 Task: Look for space in Lausanne, Switzerland from 3rd August, 2023 to 17th August, 2023 for 3 adults, 1 child in price range Rs.3000 to Rs.15000. Place can be entire place with 3 bedrooms having 4 beds and 2 bathrooms. Property type can be house, flat, guest house. Amenities needed are: wifi. Booking option can be shelf check-in. Required host language is English.
Action: Mouse moved to (378, 76)
Screenshot: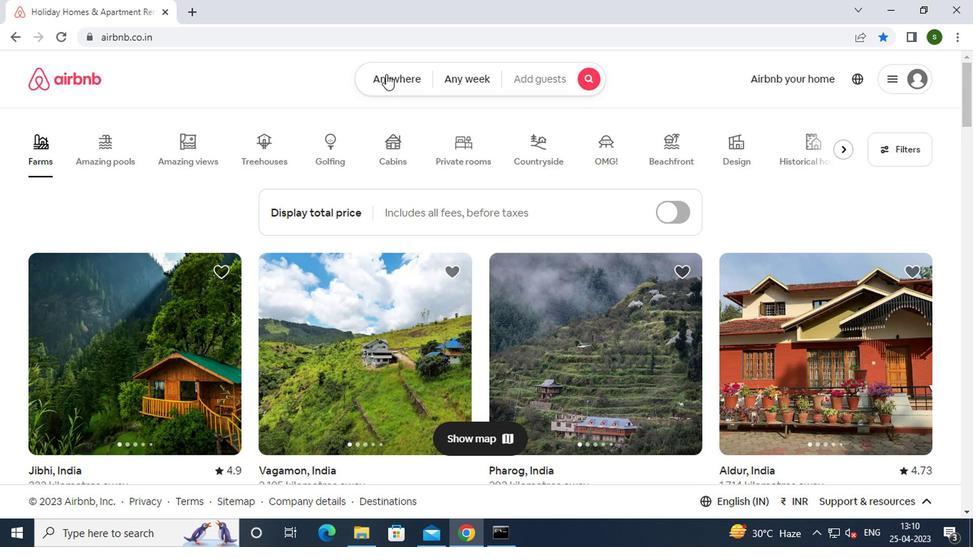 
Action: Mouse pressed left at (378, 76)
Screenshot: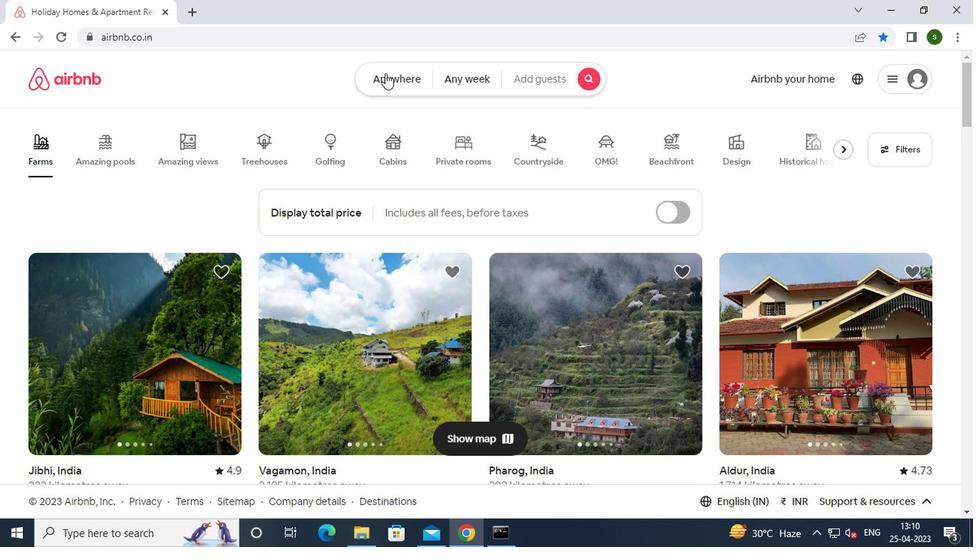 
Action: Mouse moved to (263, 135)
Screenshot: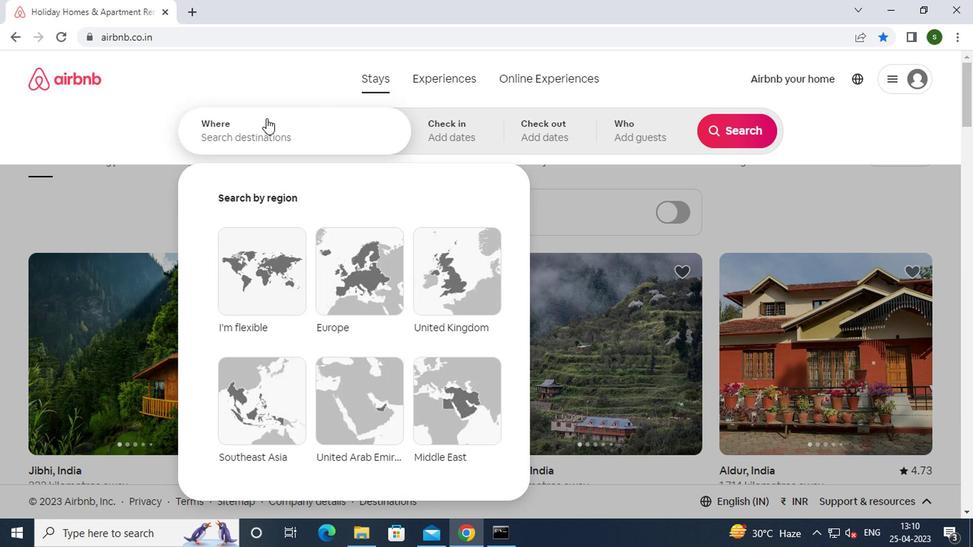 
Action: Mouse pressed left at (263, 135)
Screenshot: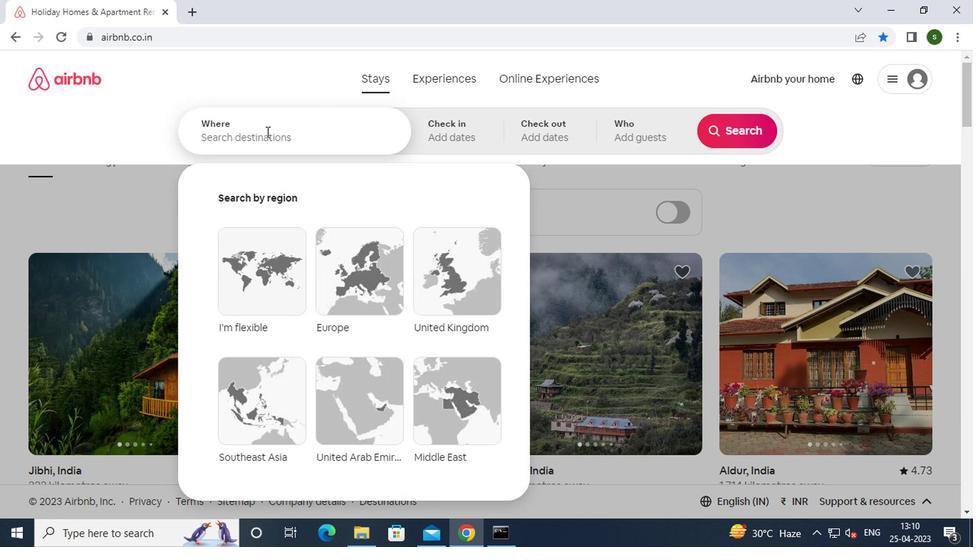 
Action: Key pressed <Key.caps_lock>l<Key.caps_lock>ausanne
Screenshot: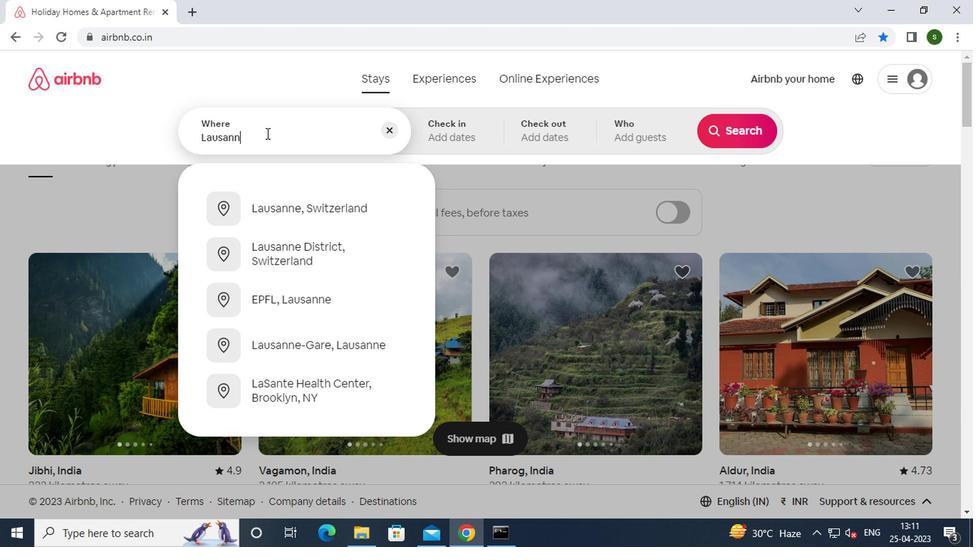 
Action: Mouse moved to (305, 202)
Screenshot: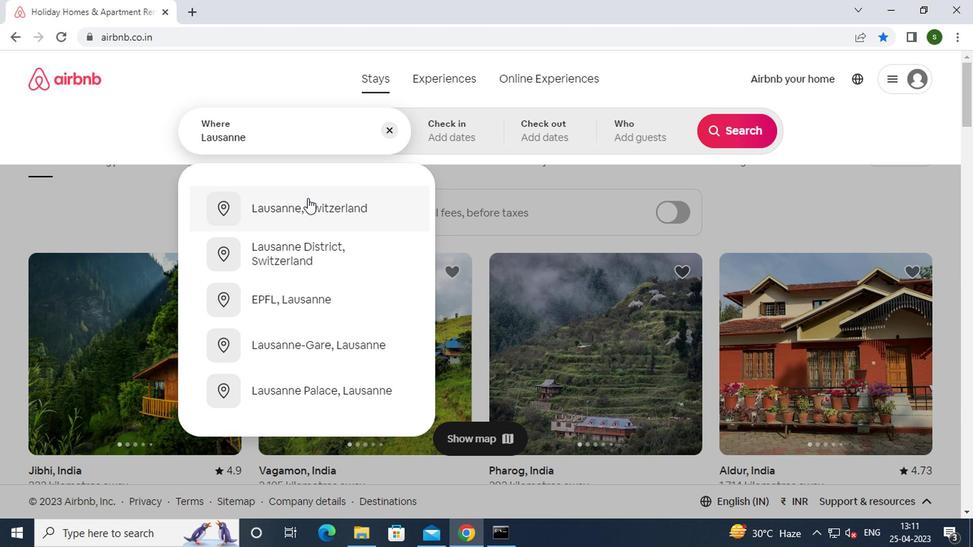
Action: Mouse pressed left at (305, 202)
Screenshot: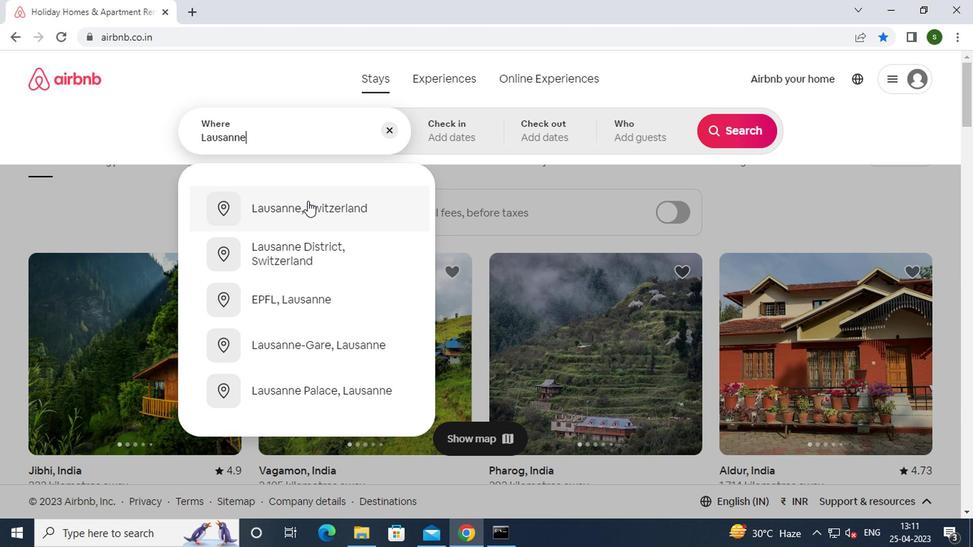 
Action: Mouse moved to (732, 249)
Screenshot: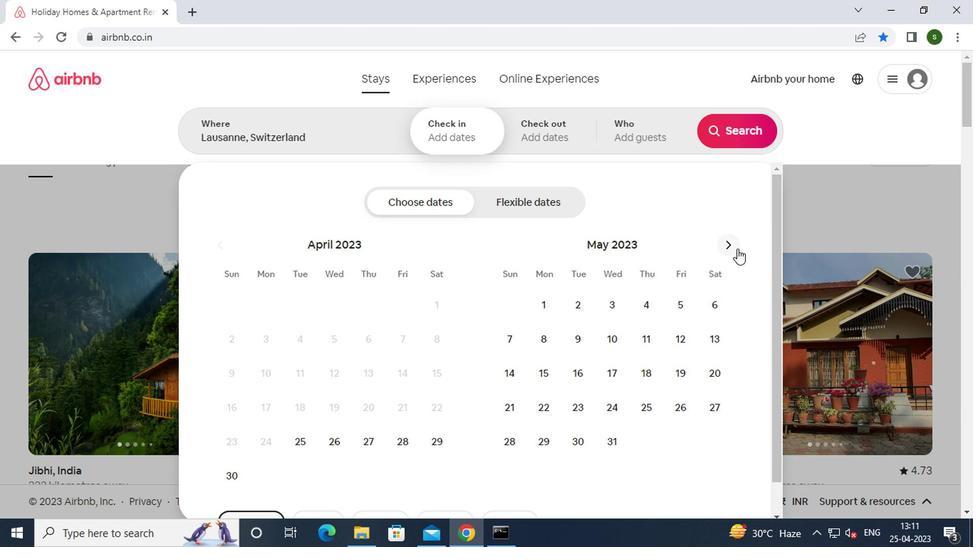 
Action: Mouse pressed left at (732, 249)
Screenshot: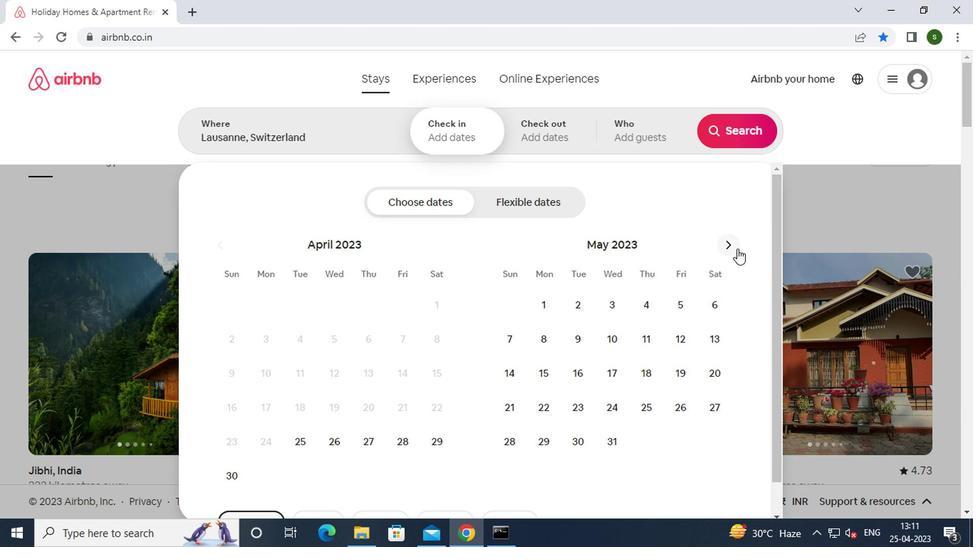
Action: Mouse pressed left at (732, 249)
Screenshot: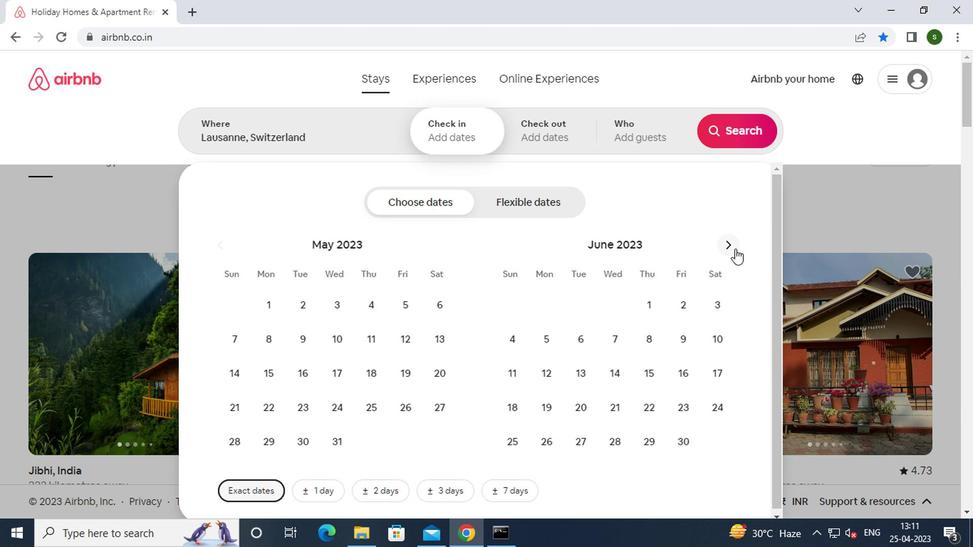 
Action: Mouse moved to (732, 249)
Screenshot: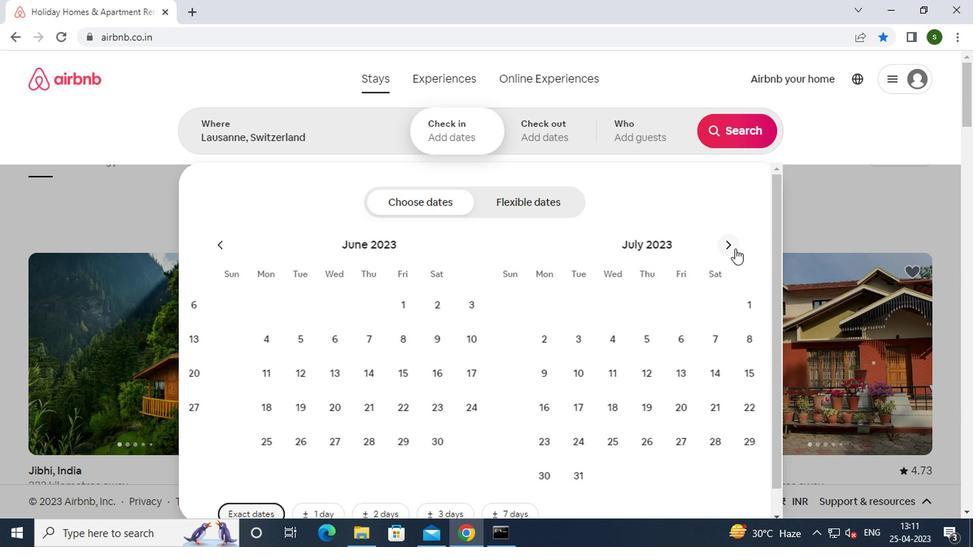 
Action: Mouse pressed left at (732, 249)
Screenshot: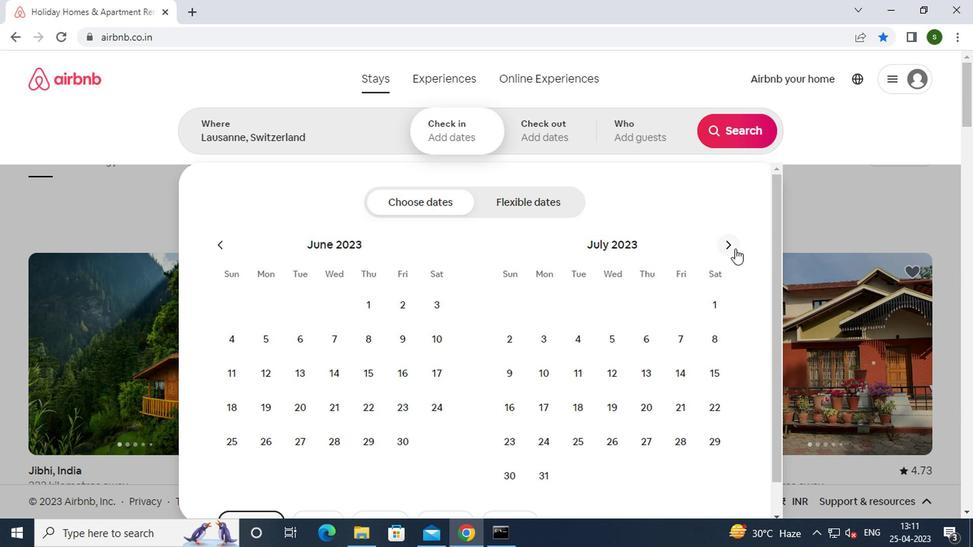 
Action: Mouse moved to (642, 300)
Screenshot: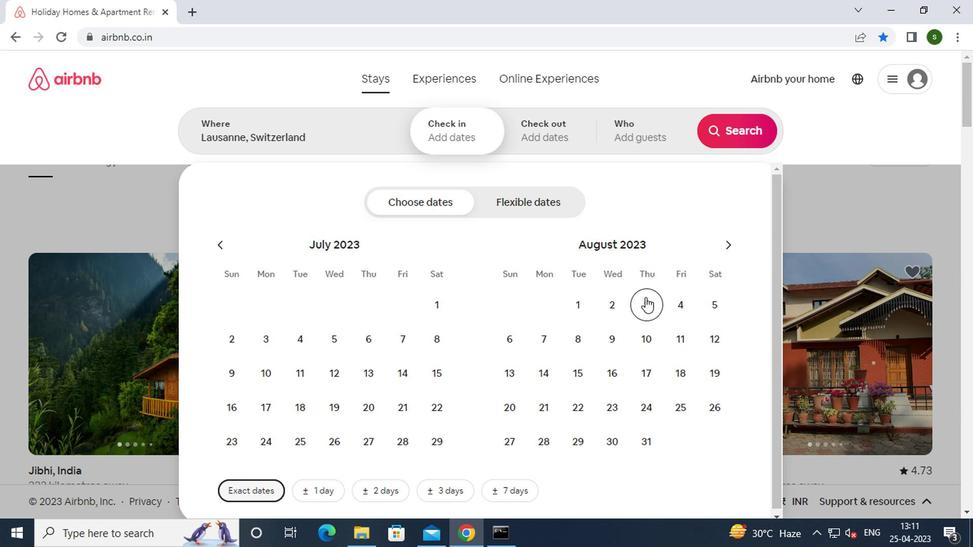 
Action: Mouse pressed left at (642, 300)
Screenshot: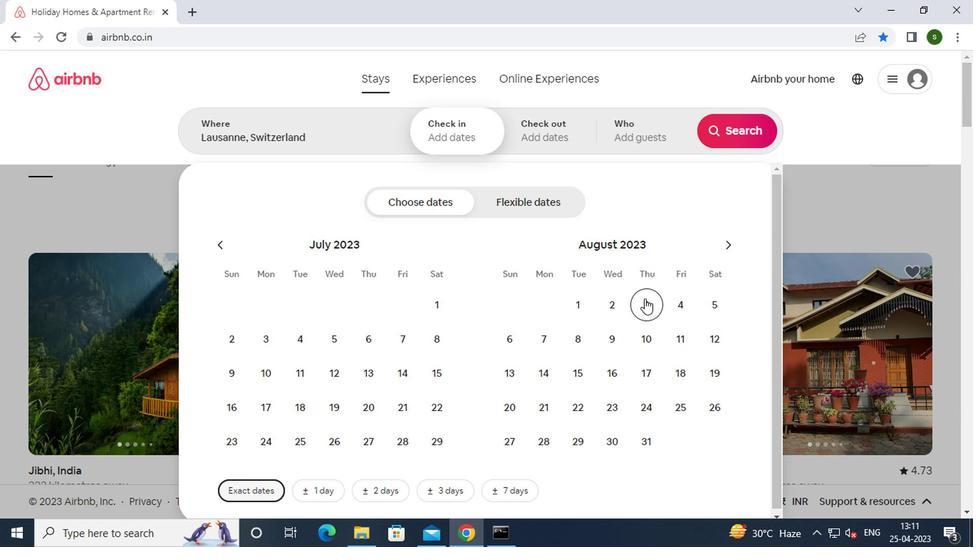 
Action: Mouse moved to (644, 361)
Screenshot: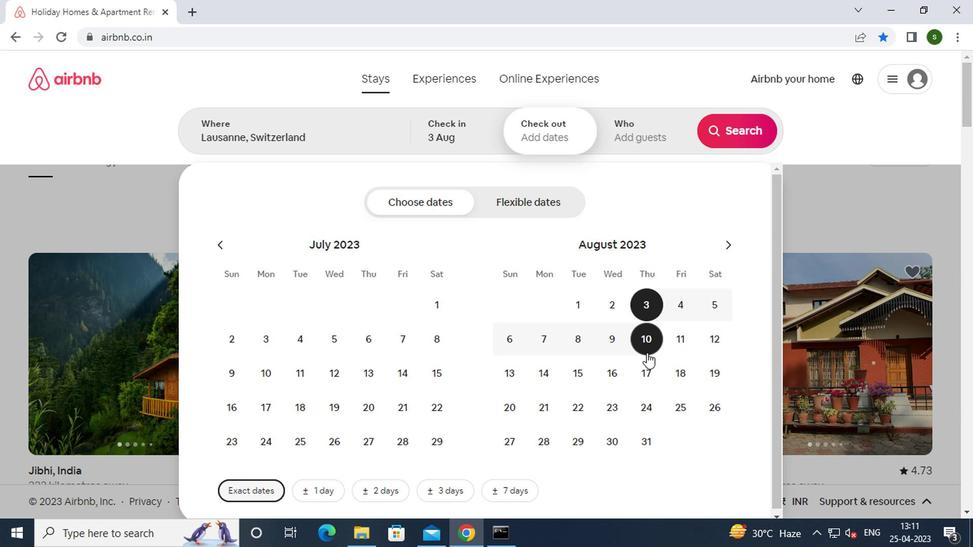 
Action: Mouse pressed left at (644, 361)
Screenshot: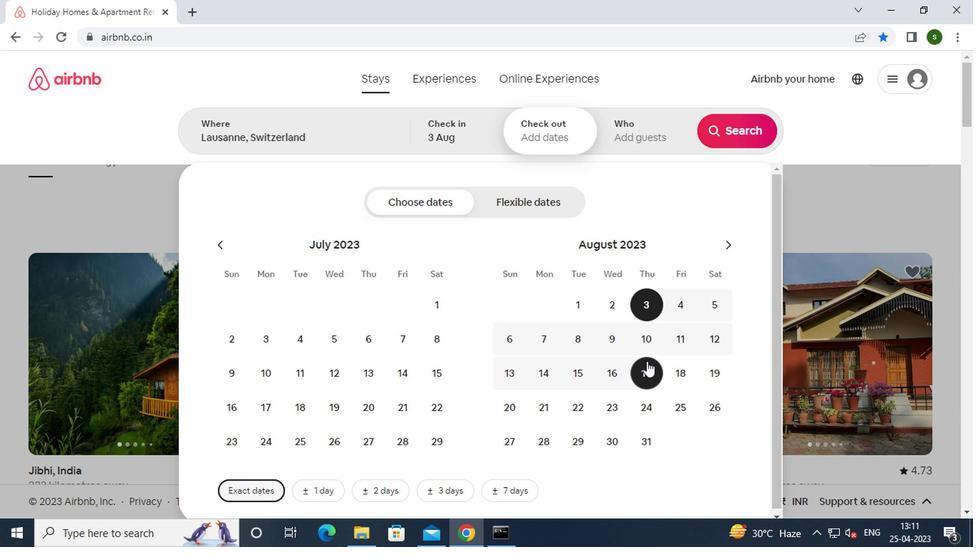 
Action: Mouse moved to (625, 141)
Screenshot: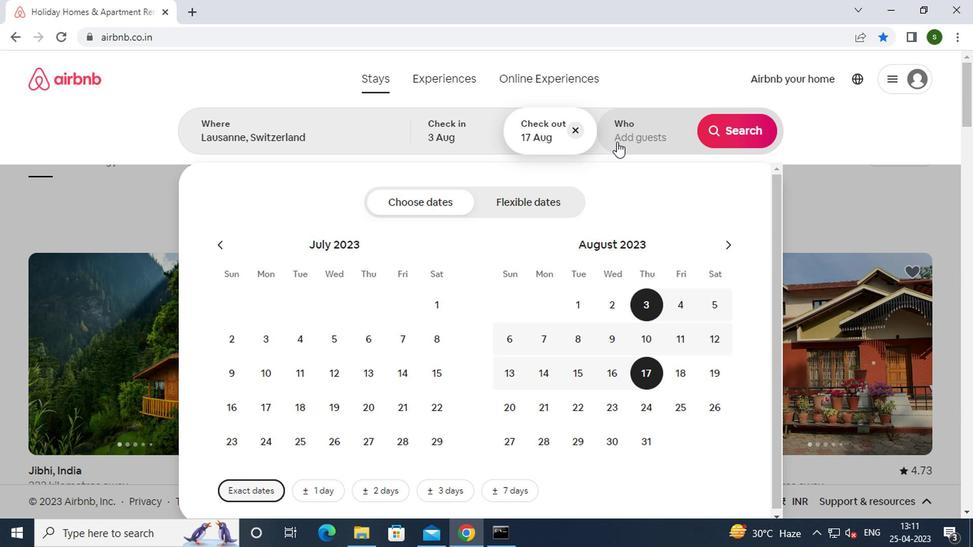 
Action: Mouse pressed left at (625, 141)
Screenshot: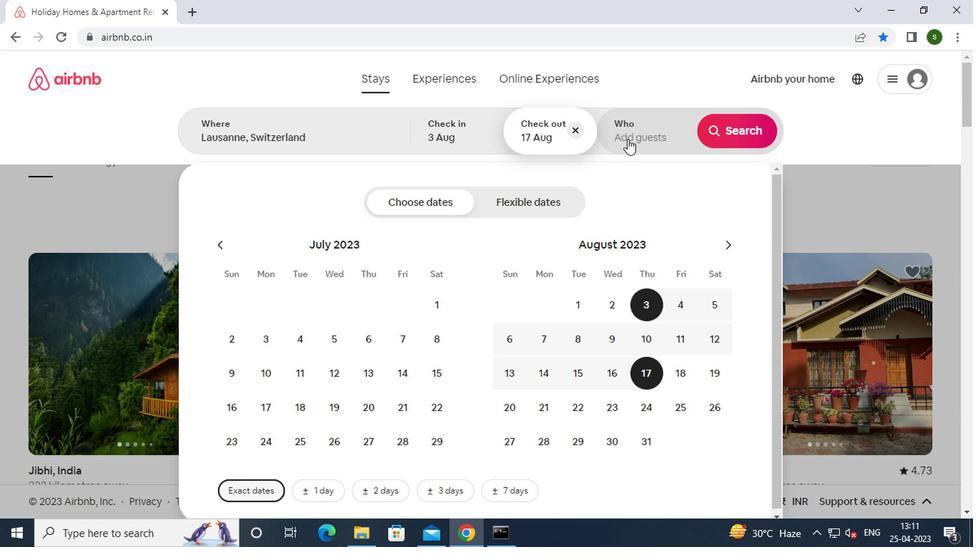 
Action: Mouse moved to (736, 215)
Screenshot: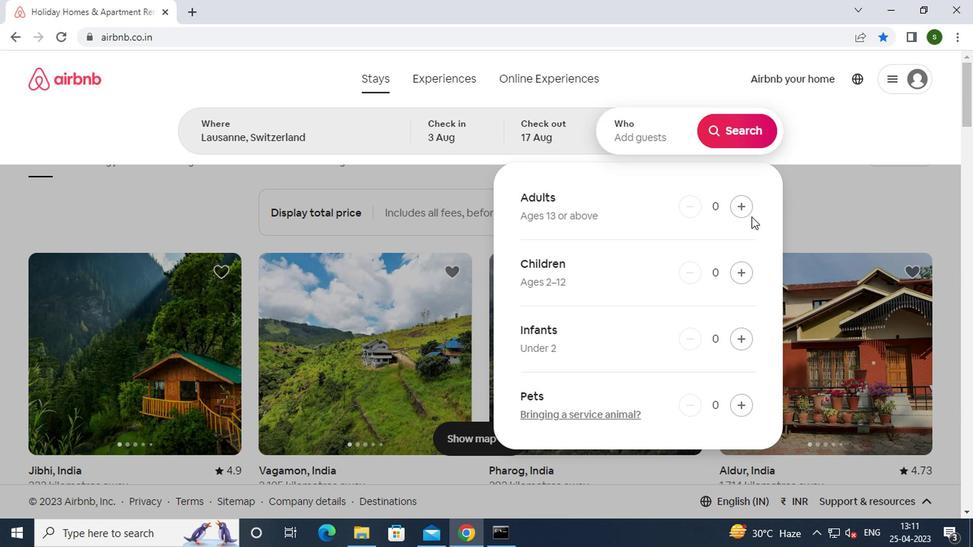 
Action: Mouse pressed left at (736, 215)
Screenshot: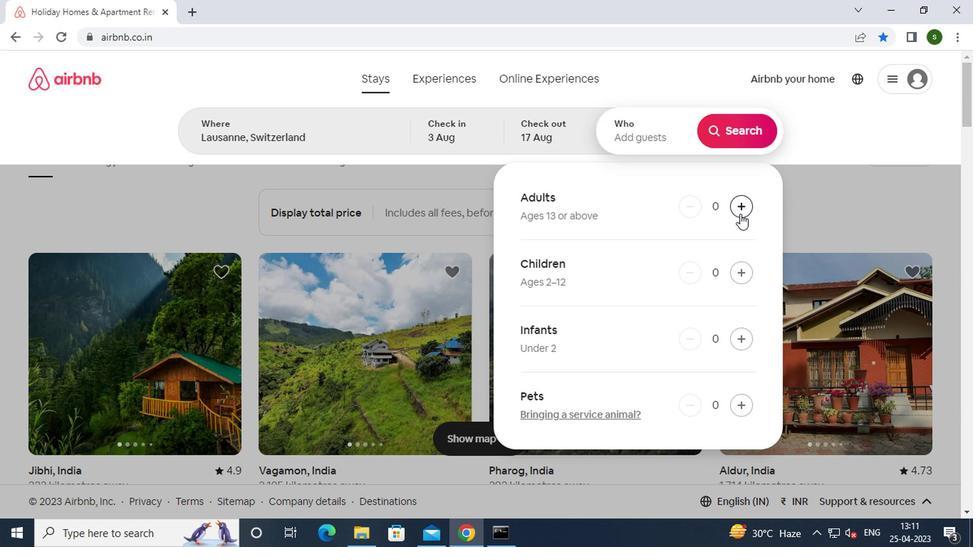 
Action: Mouse pressed left at (736, 215)
Screenshot: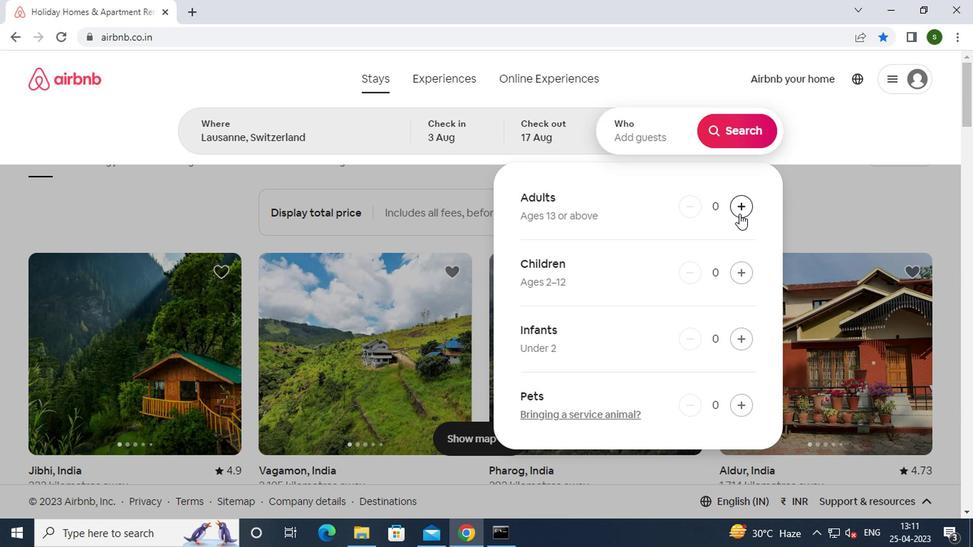 
Action: Mouse pressed left at (736, 215)
Screenshot: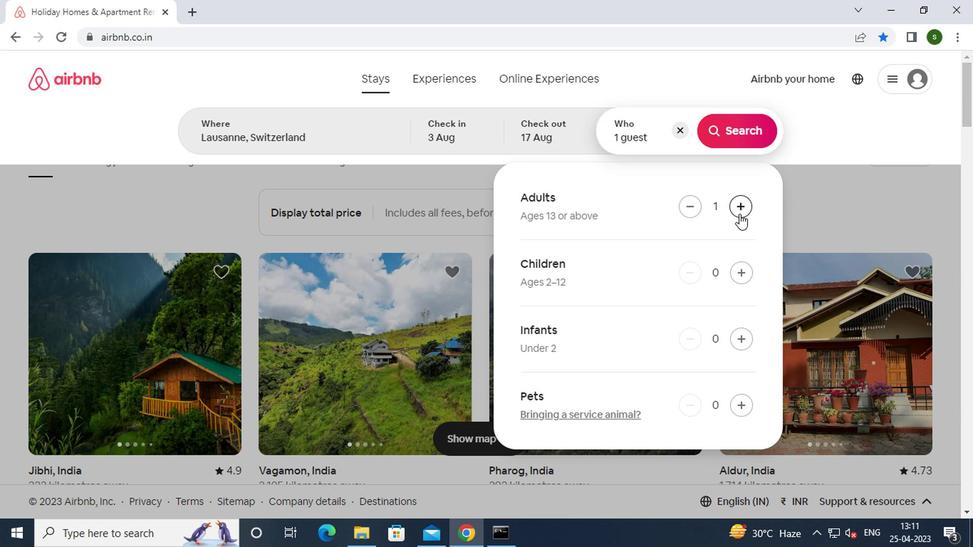 
Action: Mouse moved to (736, 269)
Screenshot: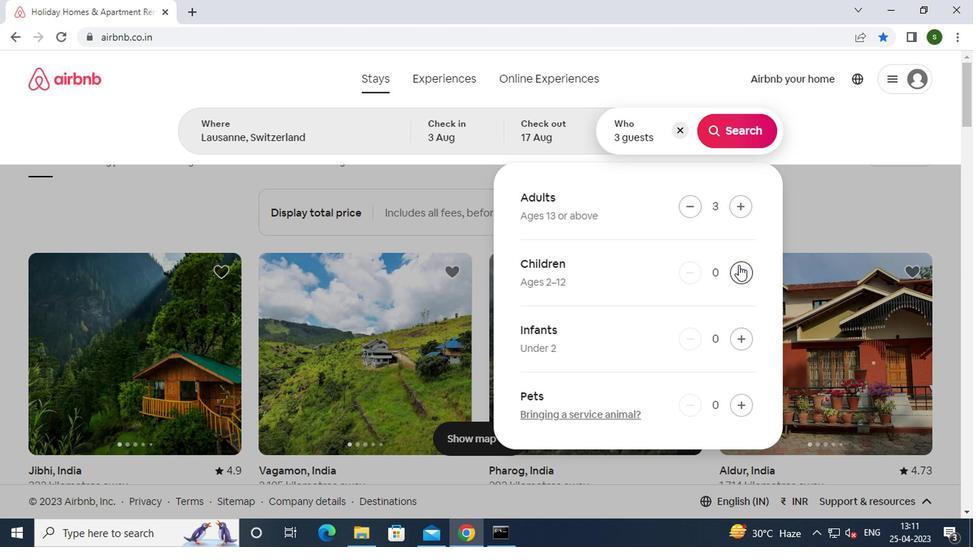 
Action: Mouse pressed left at (736, 269)
Screenshot: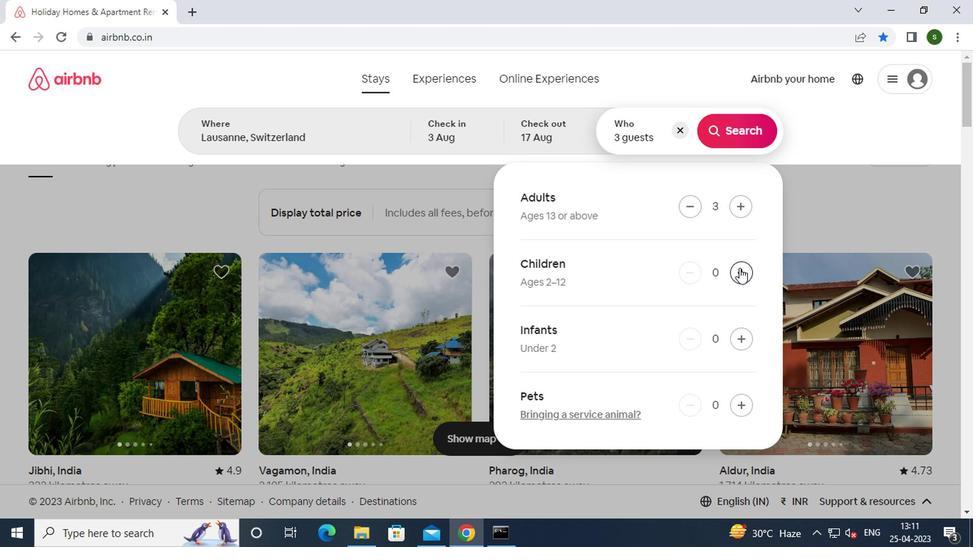 
Action: Mouse moved to (734, 136)
Screenshot: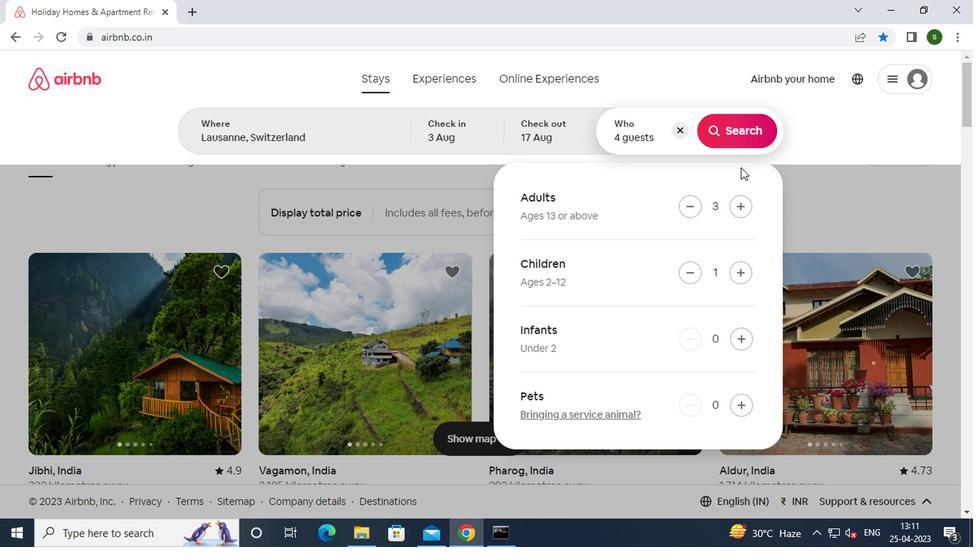 
Action: Mouse pressed left at (734, 136)
Screenshot: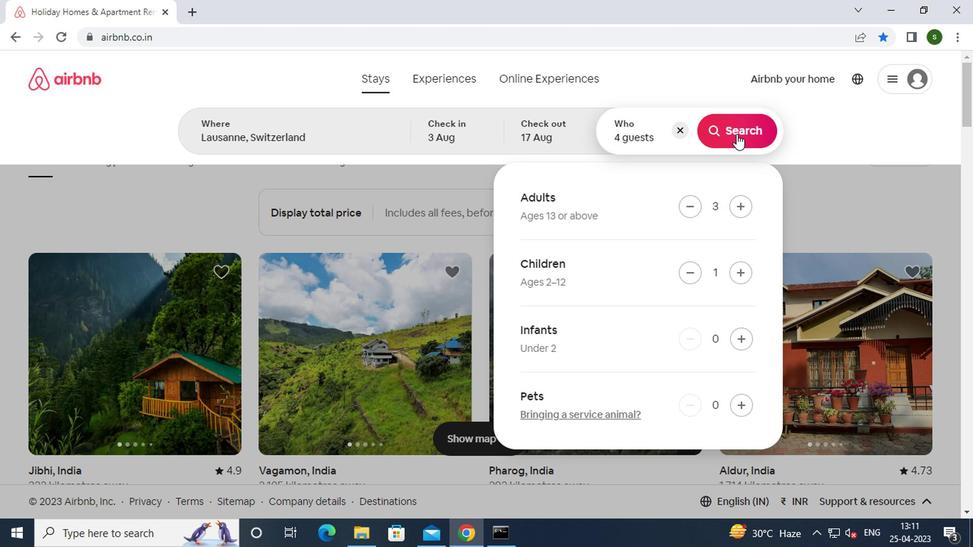 
Action: Mouse moved to (916, 138)
Screenshot: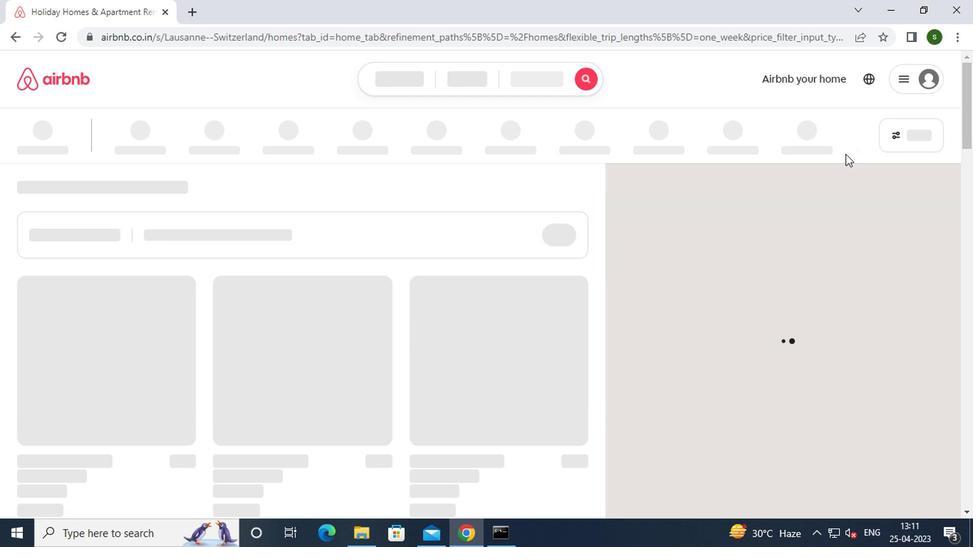 
Action: Mouse pressed left at (916, 138)
Screenshot: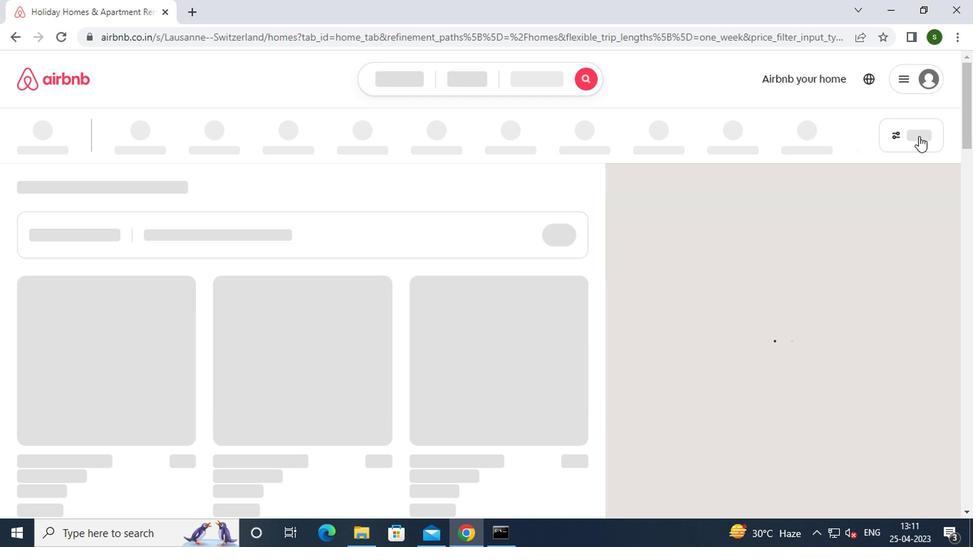 
Action: Mouse moved to (417, 313)
Screenshot: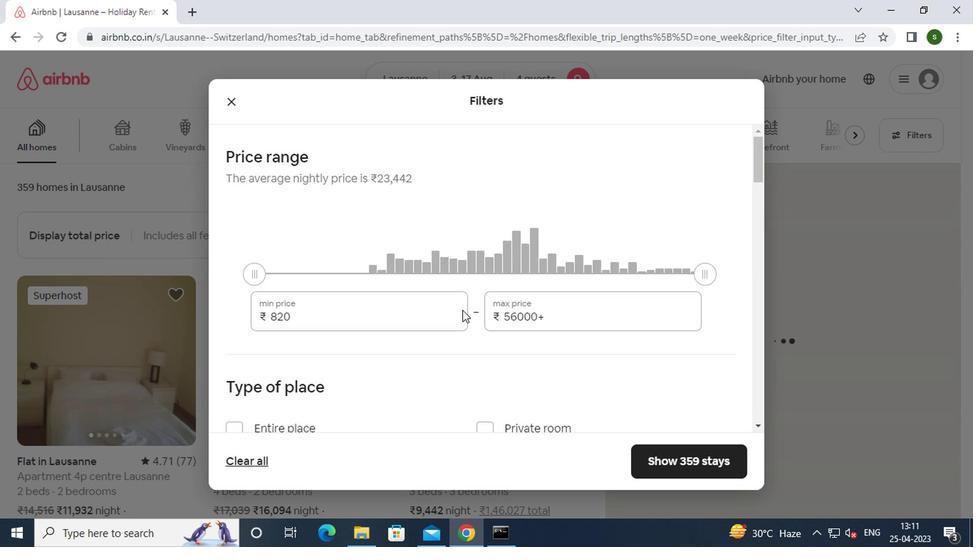 
Action: Mouse pressed left at (417, 313)
Screenshot: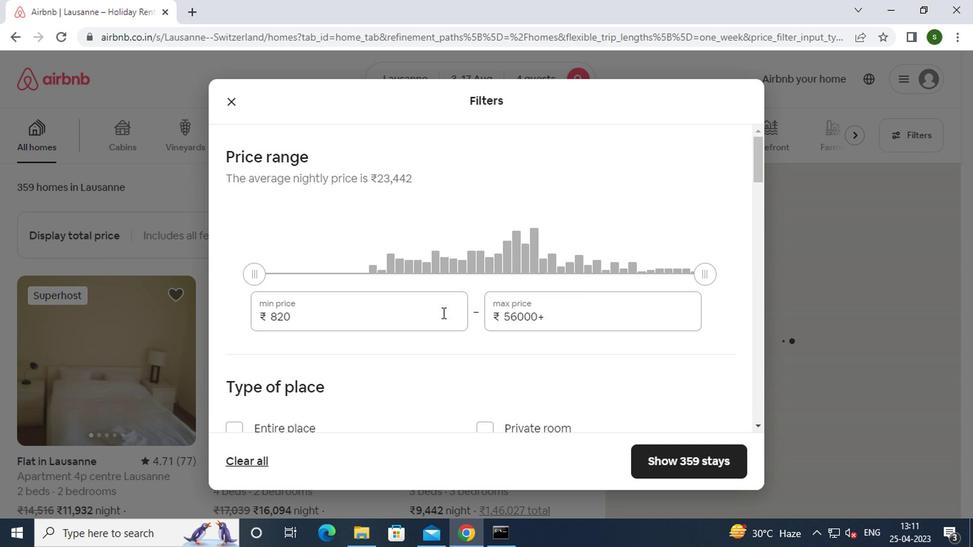 
Action: Key pressed <Key.backspace><Key.backspace><Key.backspace><Key.backspace><Key.backspace>3000
Screenshot: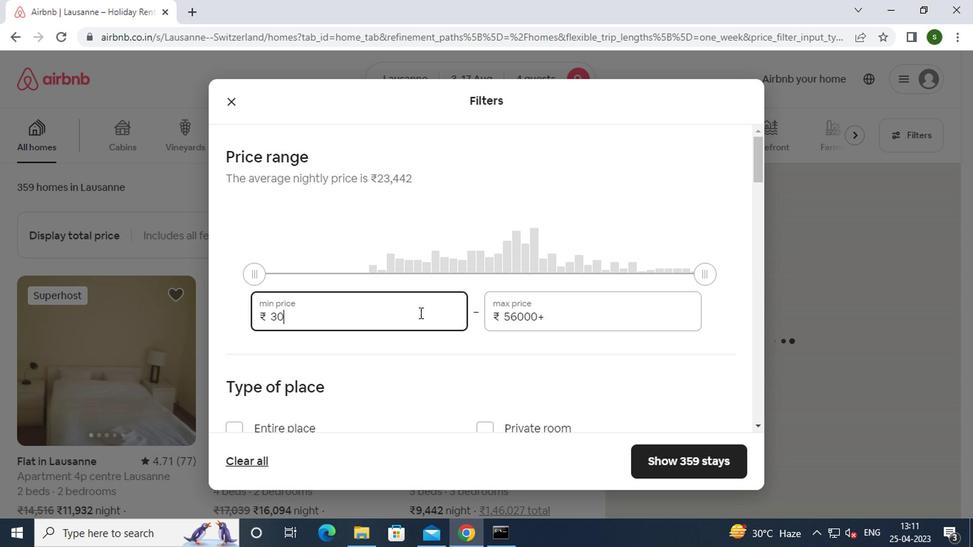 
Action: Mouse moved to (564, 314)
Screenshot: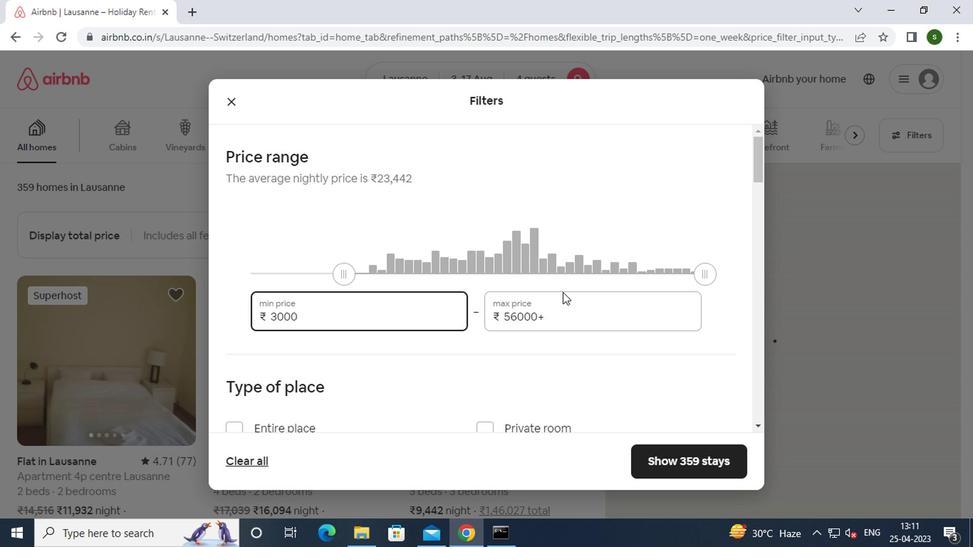 
Action: Mouse pressed left at (564, 314)
Screenshot: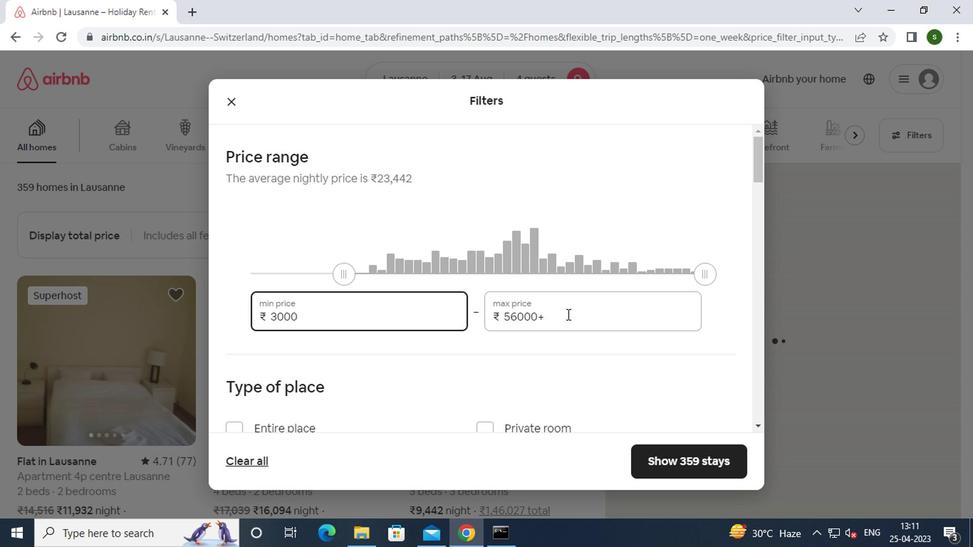 
Action: Key pressed <Key.backspace><Key.backspace><Key.backspace><Key.backspace><Key.backspace><Key.backspace><Key.backspace><Key.backspace><Key.backspace><Key.backspace><Key.backspace><Key.backspace><Key.backspace>15000
Screenshot: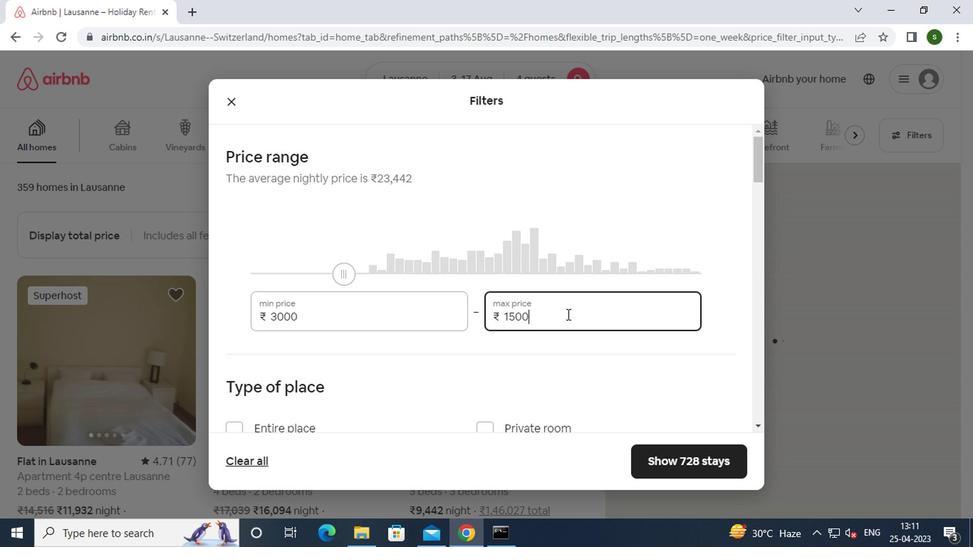 
Action: Mouse moved to (478, 299)
Screenshot: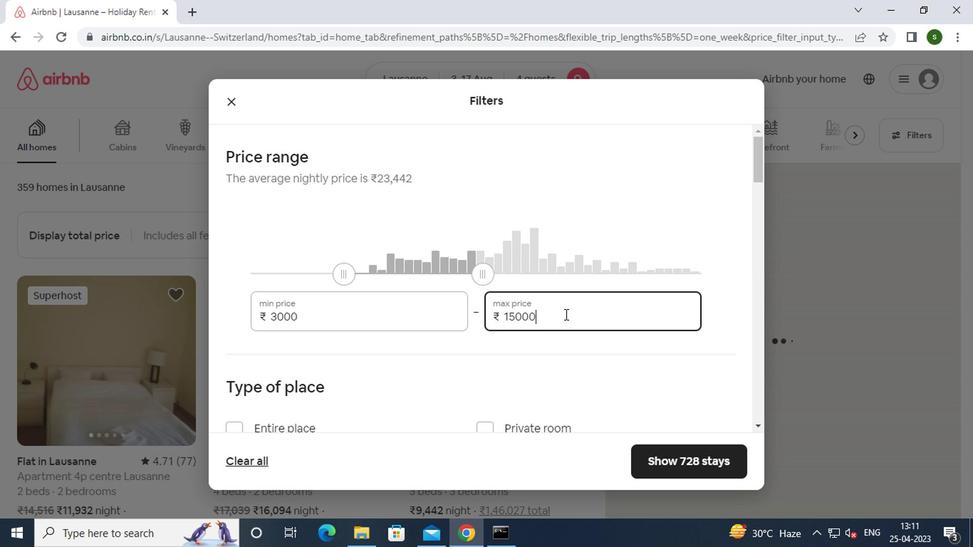 
Action: Mouse scrolled (478, 298) with delta (0, 0)
Screenshot: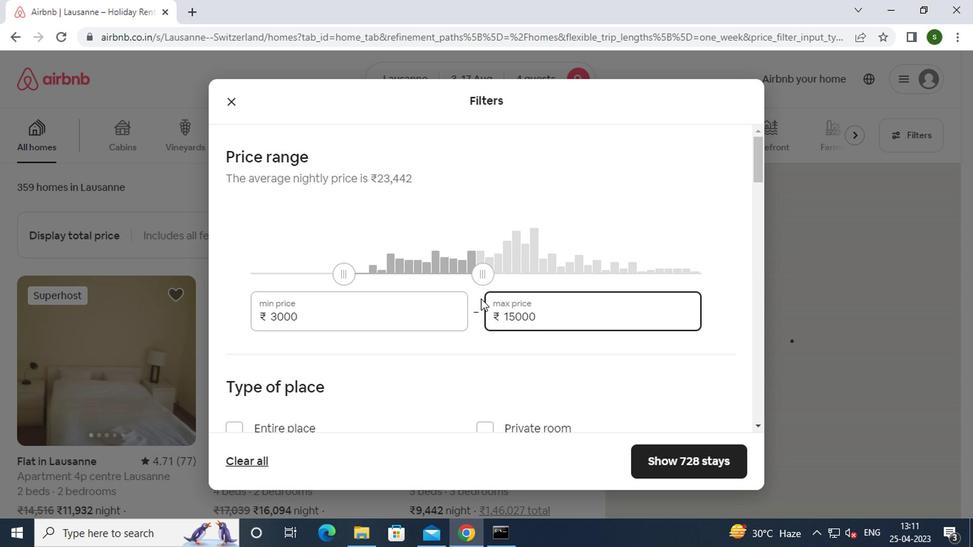 
Action: Mouse scrolled (478, 298) with delta (0, 0)
Screenshot: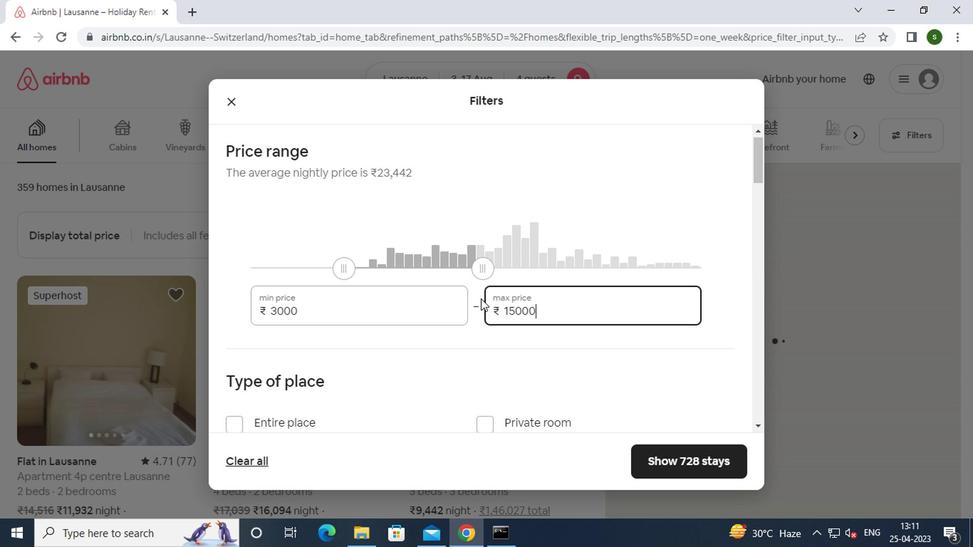 
Action: Mouse moved to (296, 289)
Screenshot: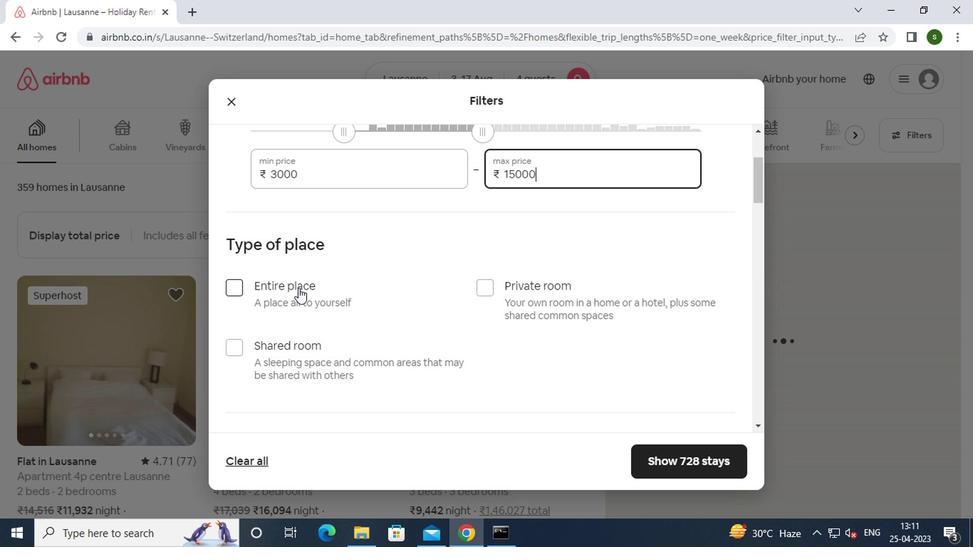 
Action: Mouse pressed left at (296, 289)
Screenshot: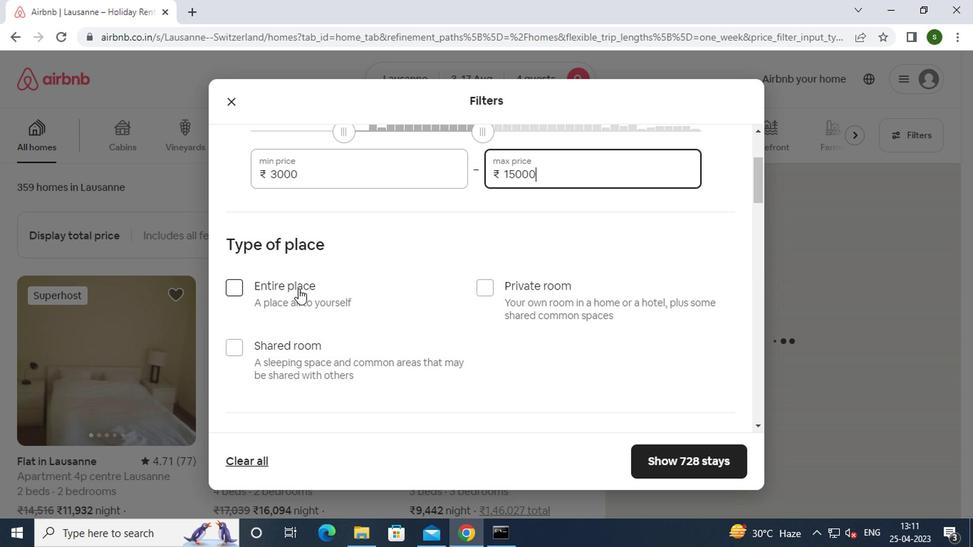 
Action: Mouse moved to (384, 275)
Screenshot: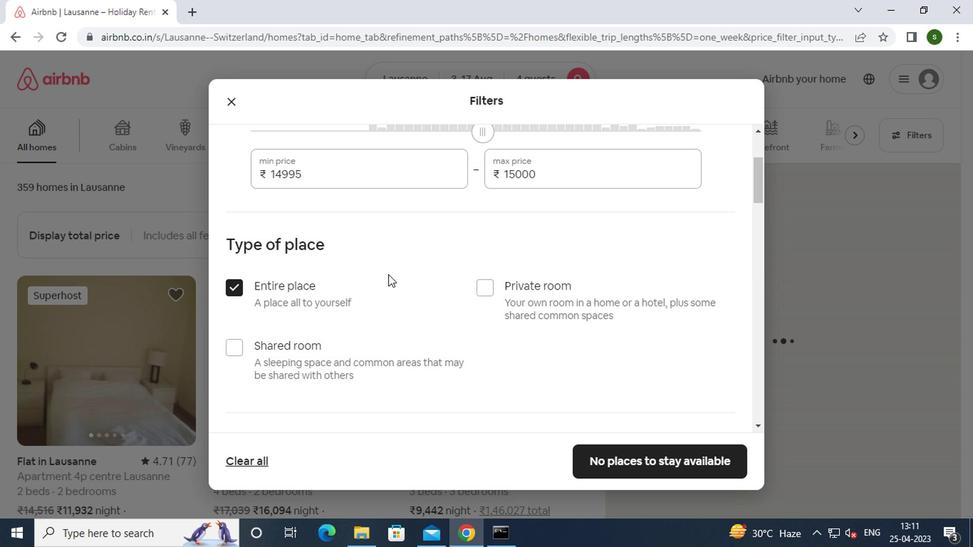 
Action: Mouse scrolled (384, 275) with delta (0, 0)
Screenshot: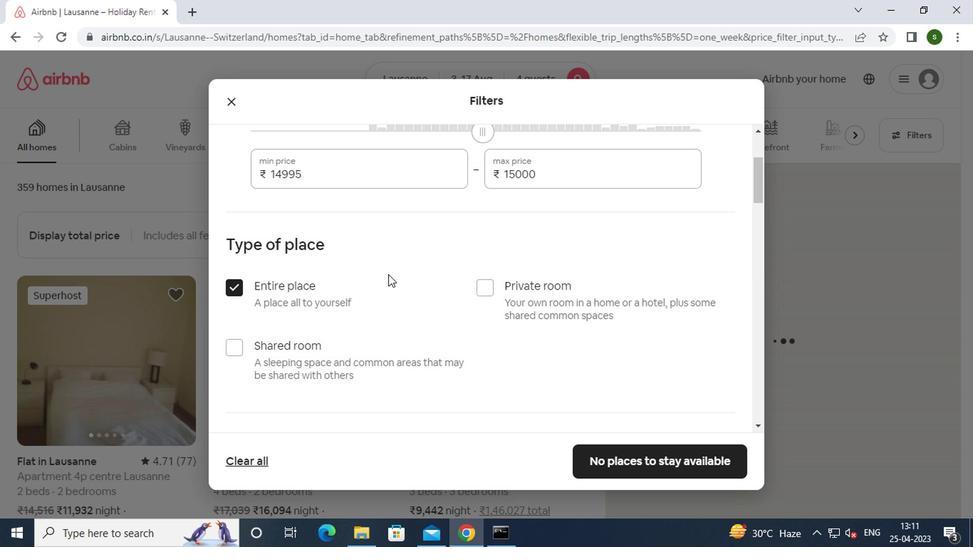 
Action: Mouse scrolled (384, 275) with delta (0, 0)
Screenshot: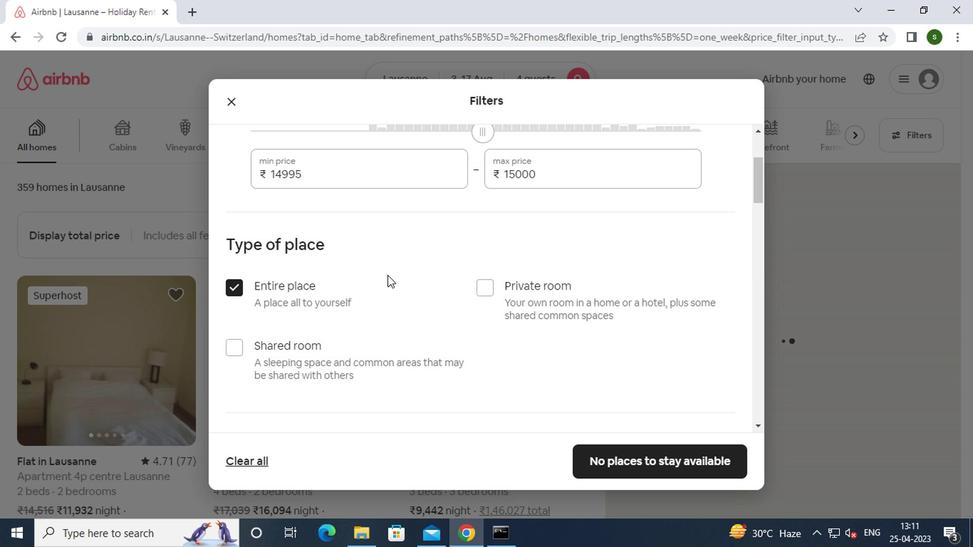 
Action: Mouse scrolled (384, 275) with delta (0, 0)
Screenshot: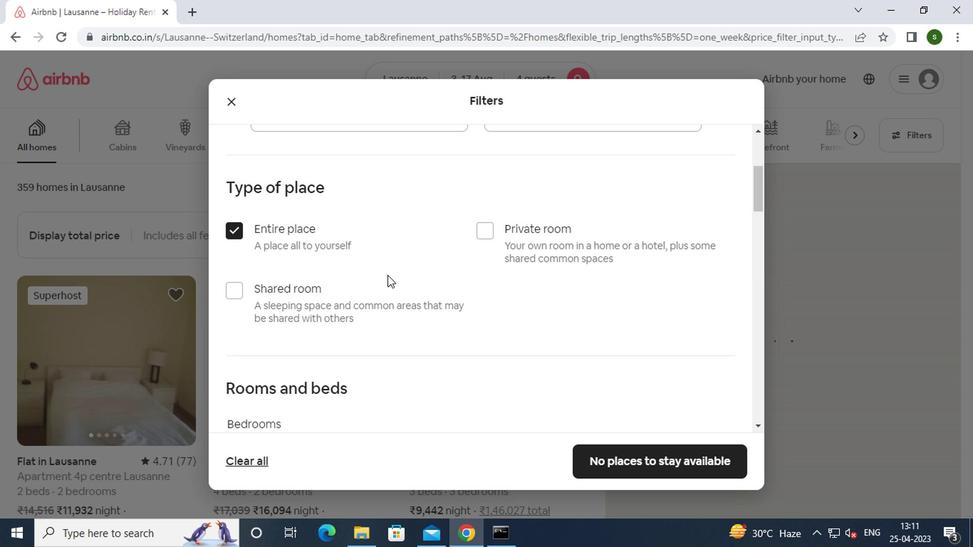 
Action: Mouse moved to (421, 313)
Screenshot: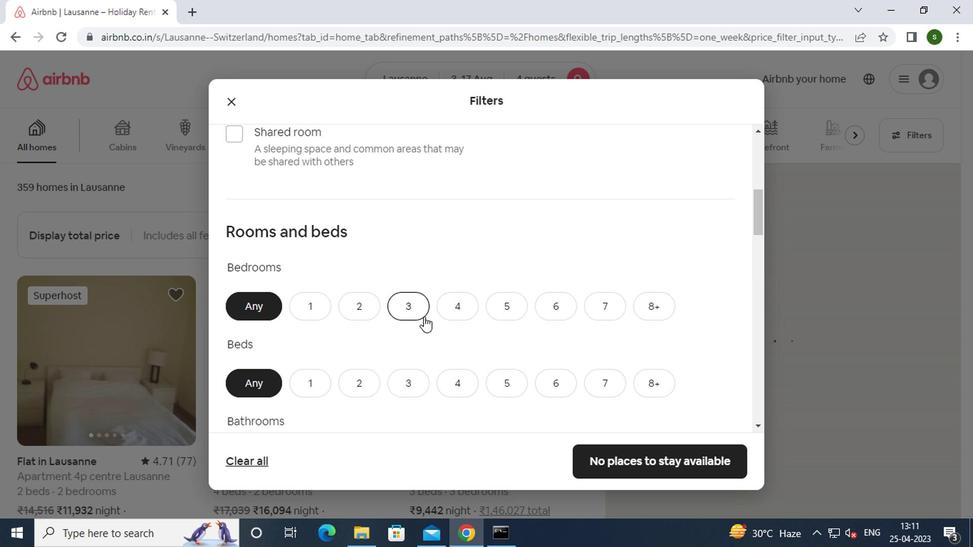 
Action: Mouse pressed left at (421, 313)
Screenshot: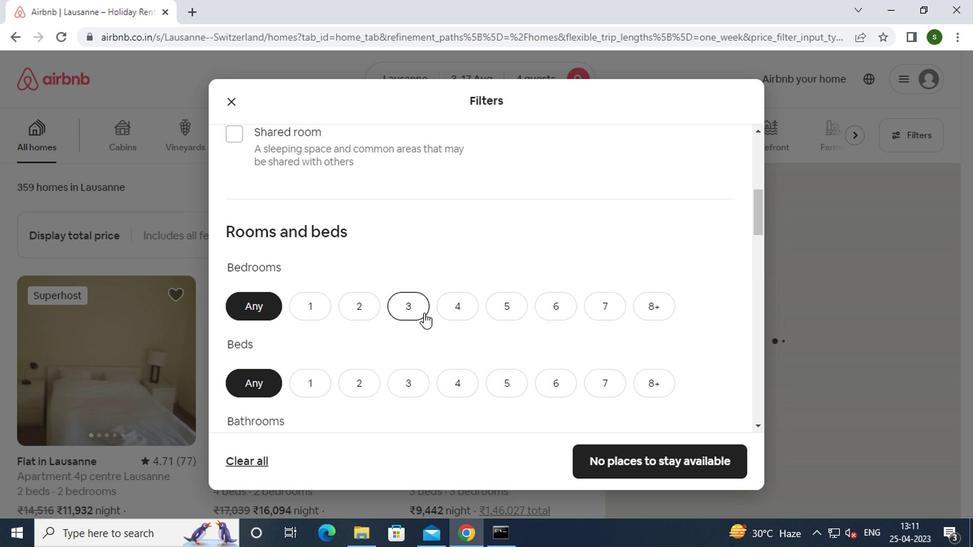 
Action: Mouse moved to (461, 388)
Screenshot: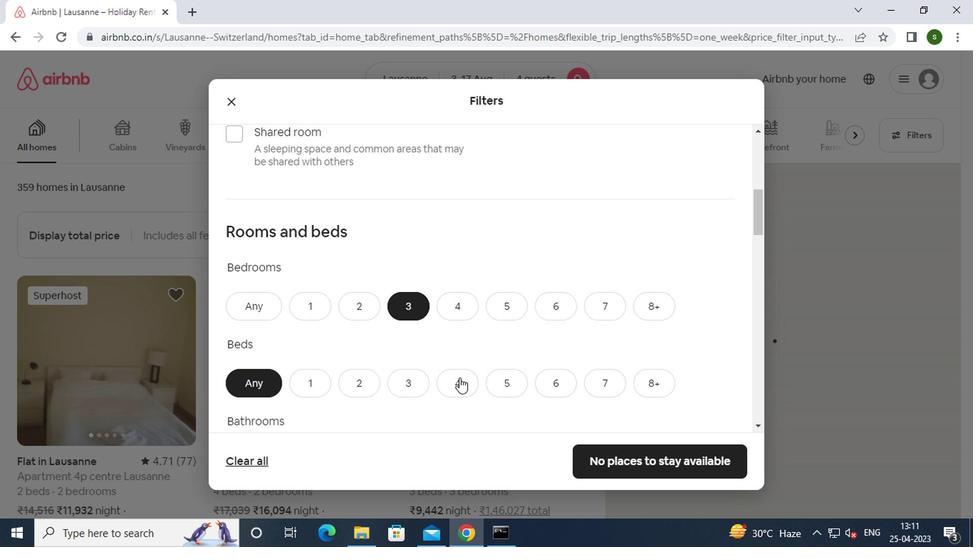 
Action: Mouse pressed left at (461, 388)
Screenshot: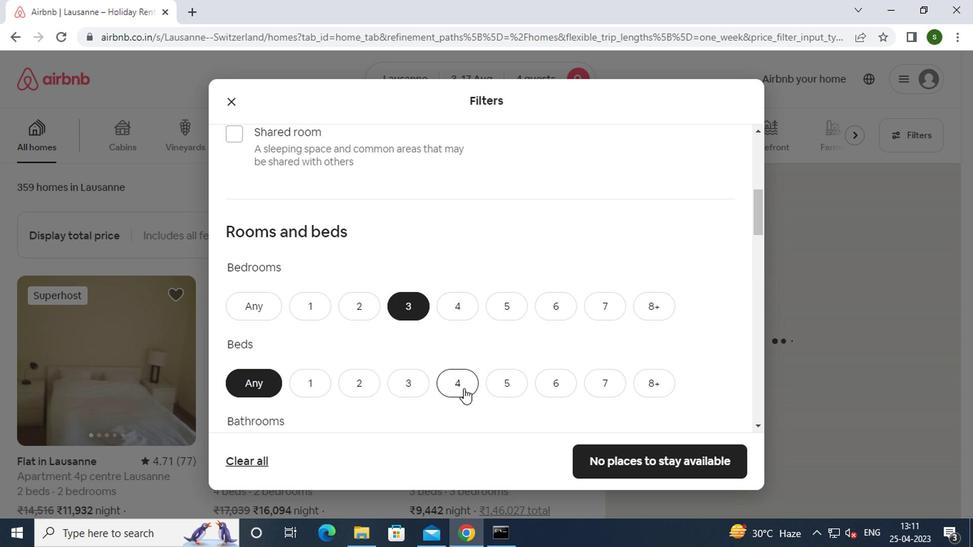 
Action: Mouse moved to (451, 361)
Screenshot: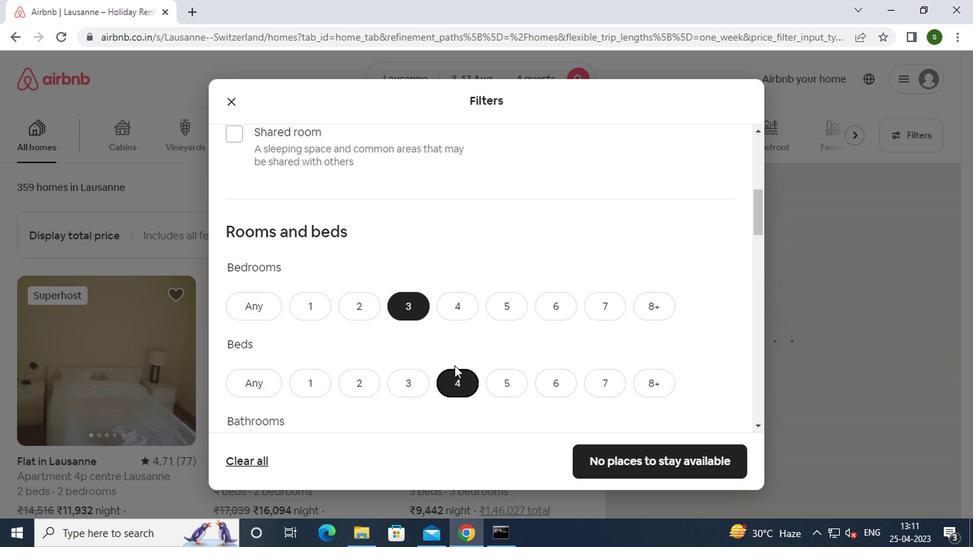 
Action: Mouse scrolled (451, 361) with delta (0, 0)
Screenshot: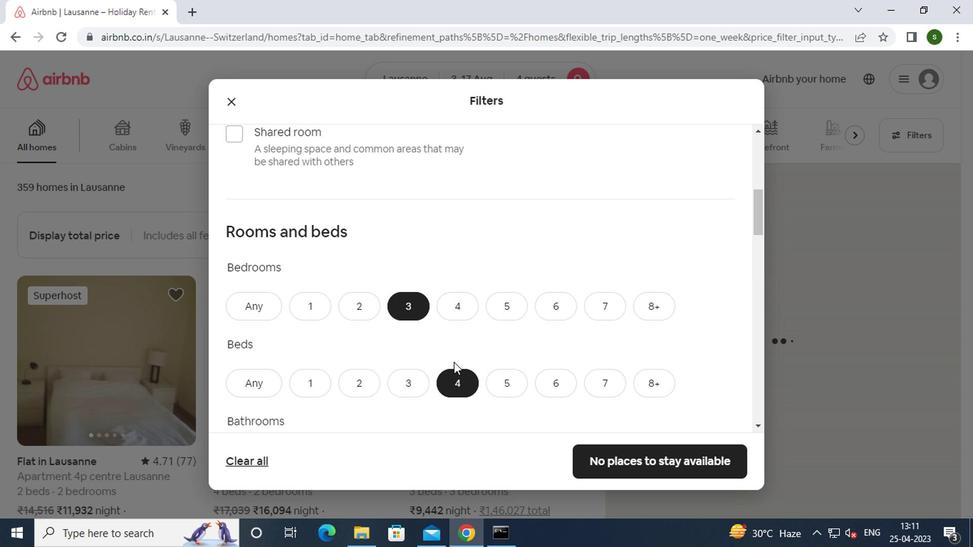 
Action: Mouse scrolled (451, 361) with delta (0, 0)
Screenshot: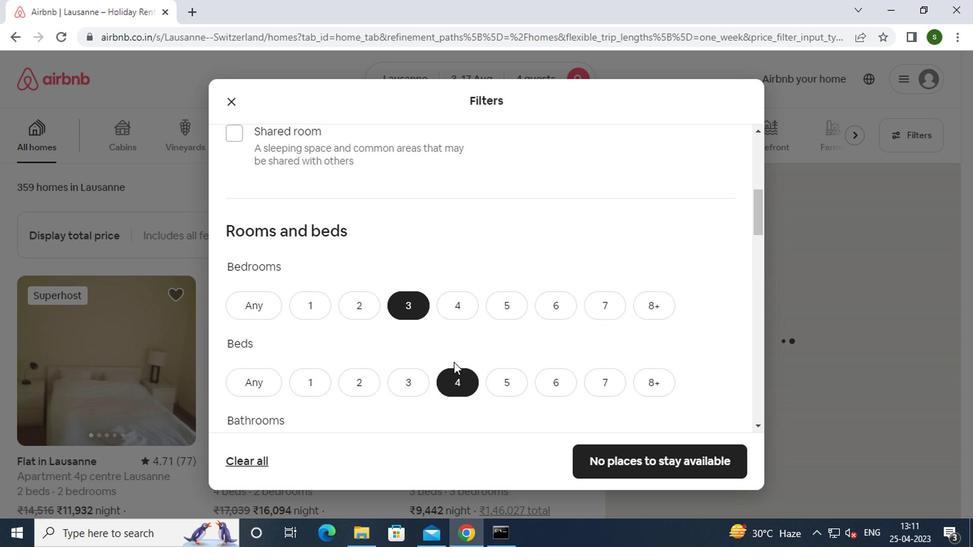 
Action: Mouse scrolled (451, 361) with delta (0, 0)
Screenshot: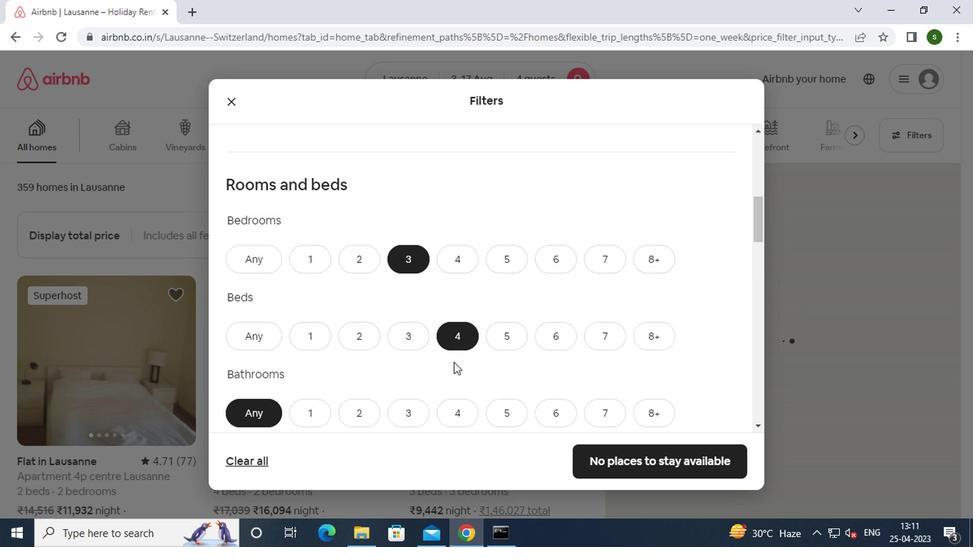 
Action: Mouse moved to (357, 246)
Screenshot: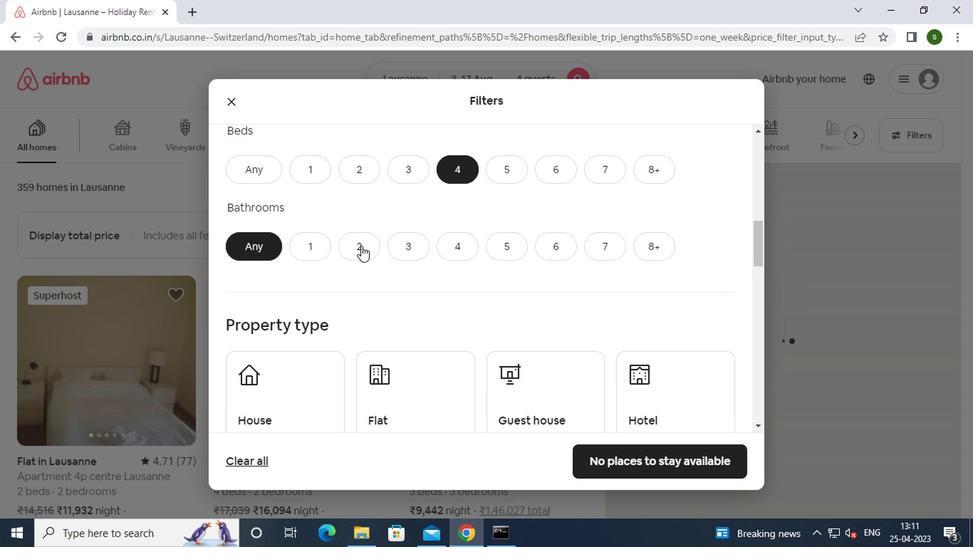 
Action: Mouse pressed left at (357, 246)
Screenshot: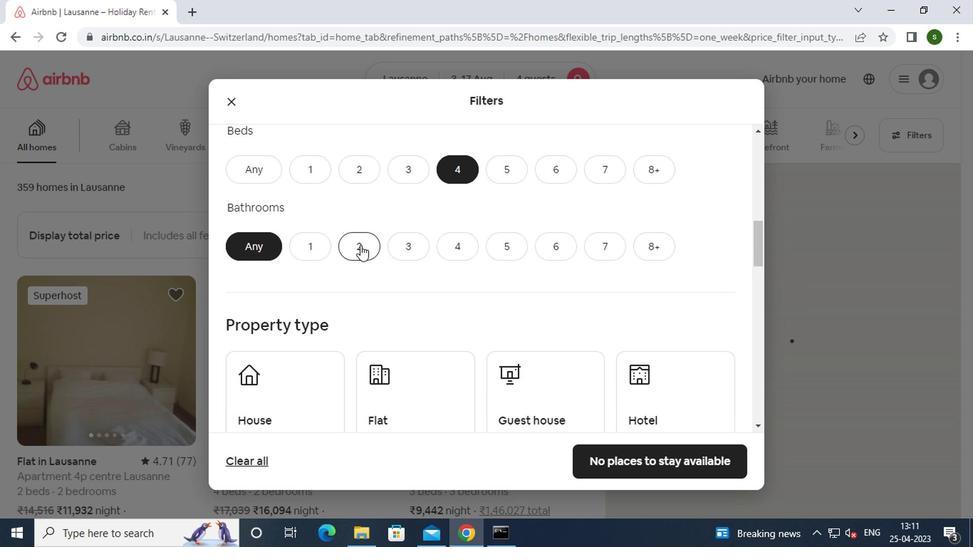 
Action: Mouse moved to (345, 260)
Screenshot: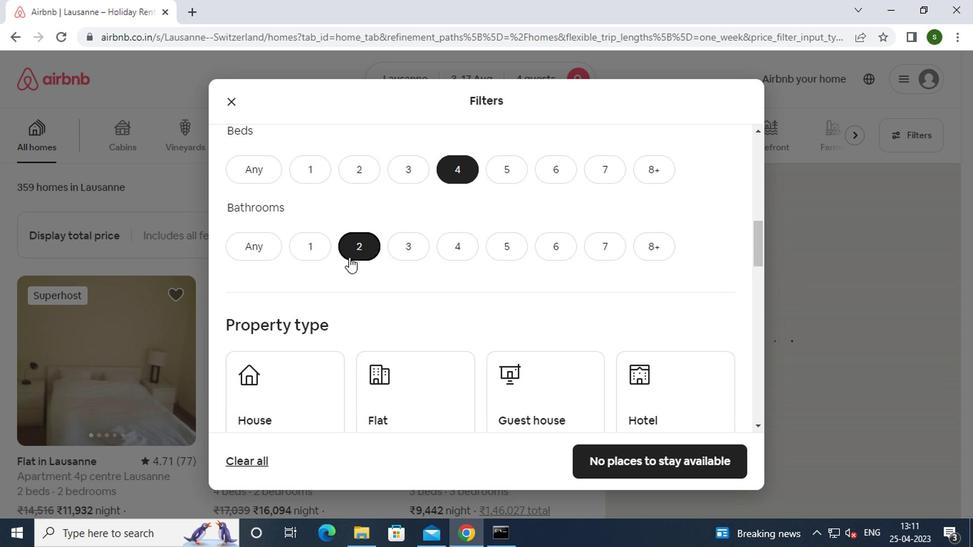 
Action: Mouse scrolled (345, 259) with delta (0, -1)
Screenshot: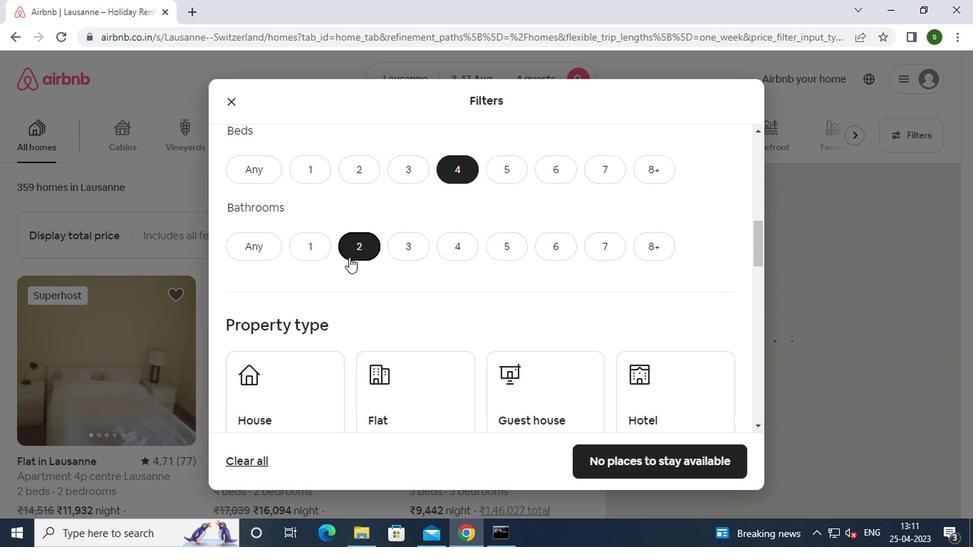 
Action: Mouse scrolled (345, 259) with delta (0, -1)
Screenshot: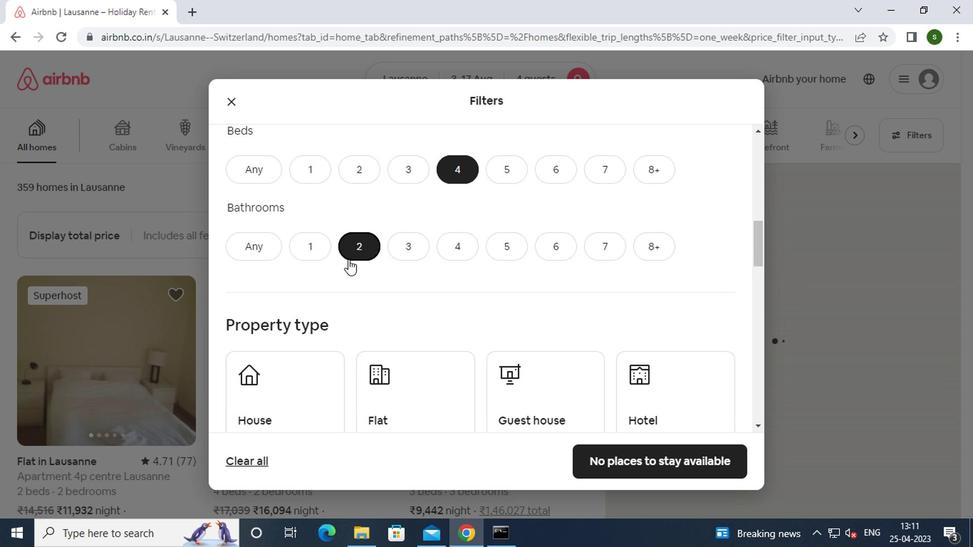 
Action: Mouse moved to (316, 270)
Screenshot: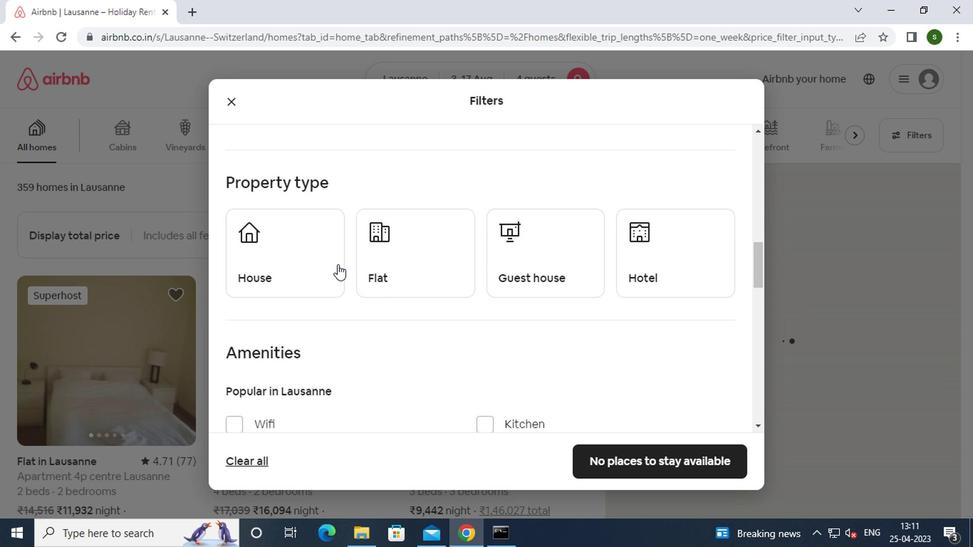 
Action: Mouse pressed left at (316, 270)
Screenshot: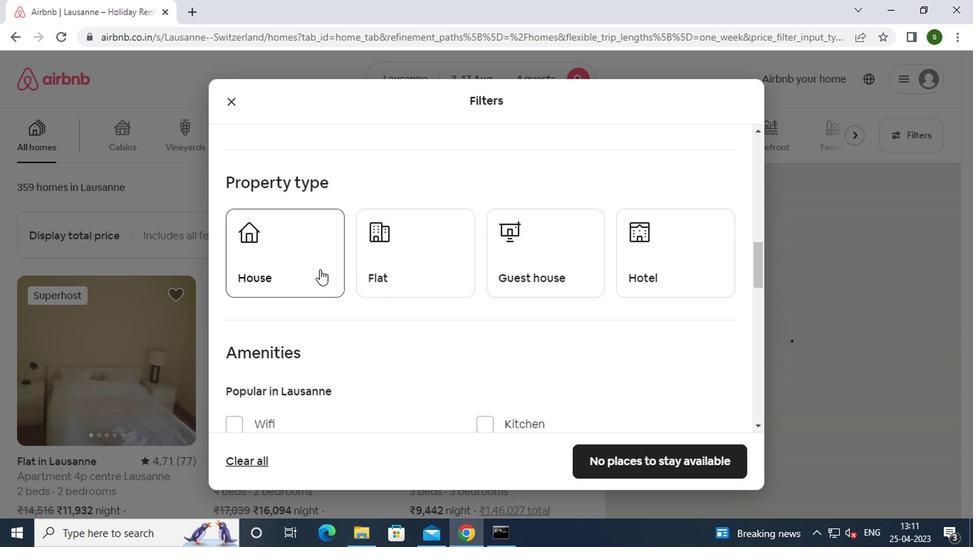 
Action: Mouse moved to (383, 266)
Screenshot: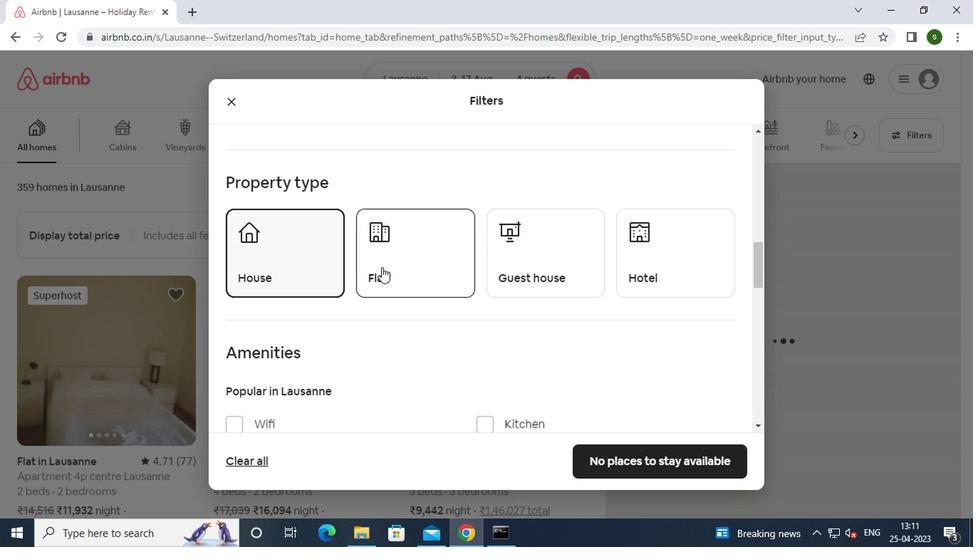 
Action: Mouse pressed left at (383, 266)
Screenshot: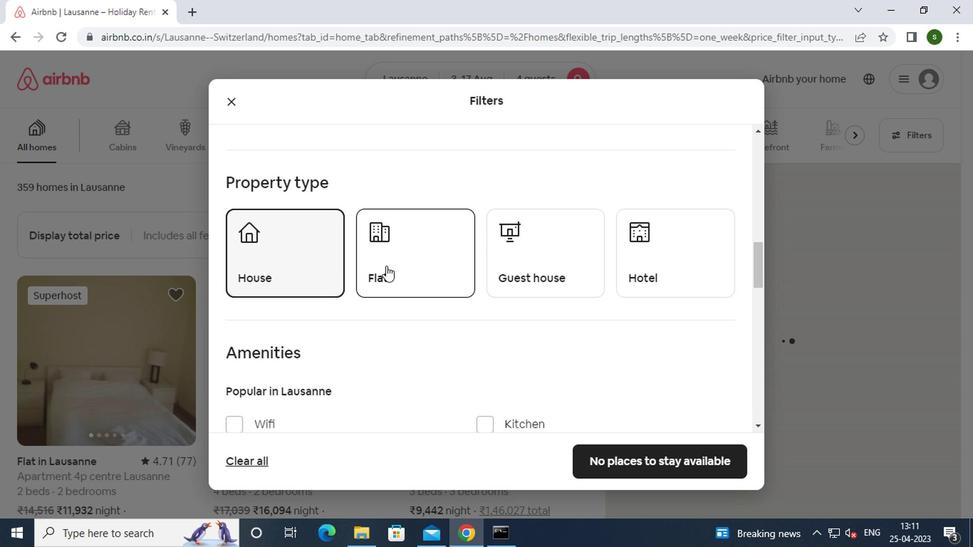
Action: Mouse moved to (546, 264)
Screenshot: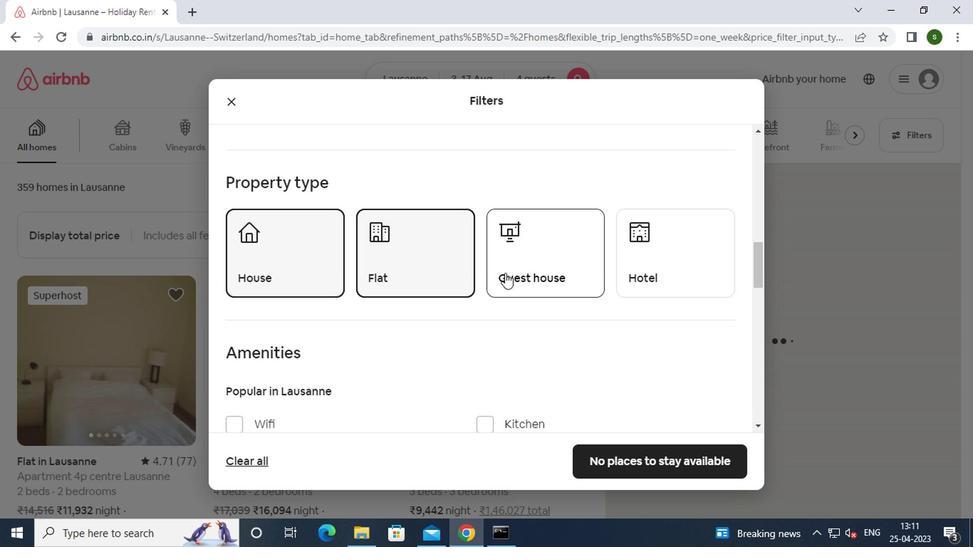 
Action: Mouse pressed left at (546, 264)
Screenshot: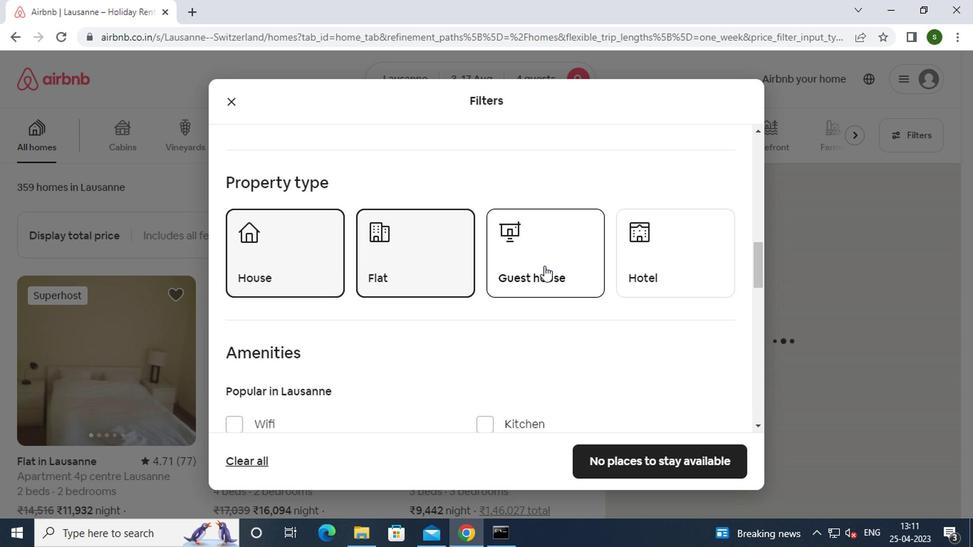 
Action: Mouse moved to (468, 272)
Screenshot: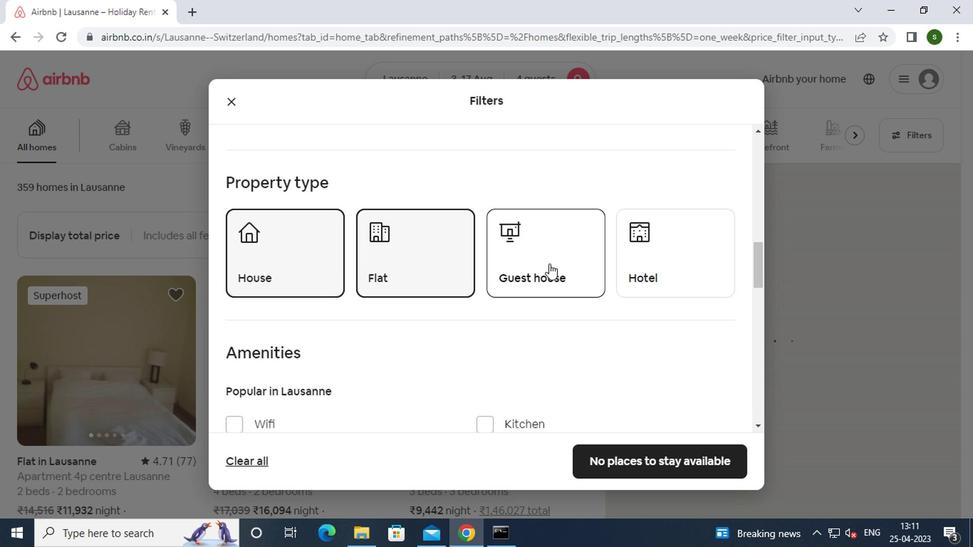 
Action: Mouse scrolled (468, 271) with delta (0, 0)
Screenshot: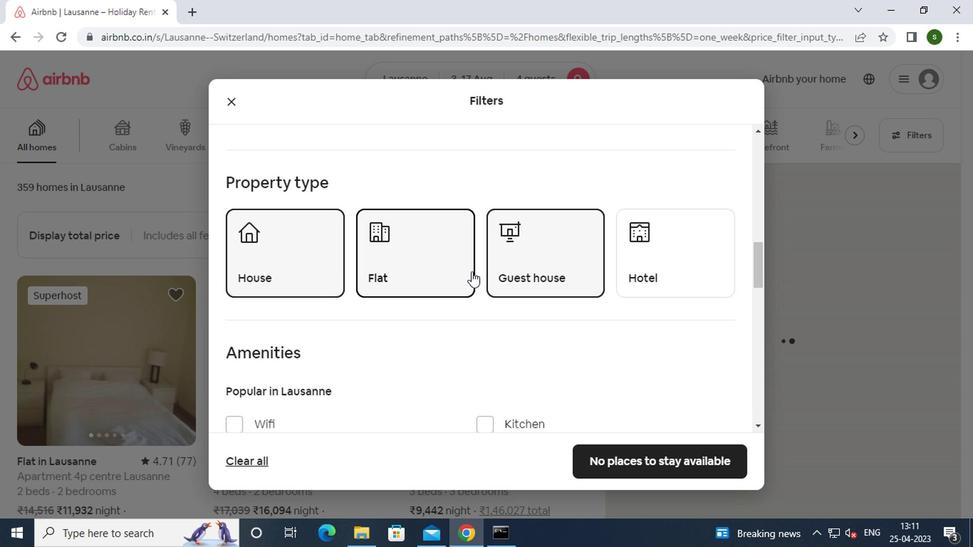 
Action: Mouse scrolled (468, 271) with delta (0, 0)
Screenshot: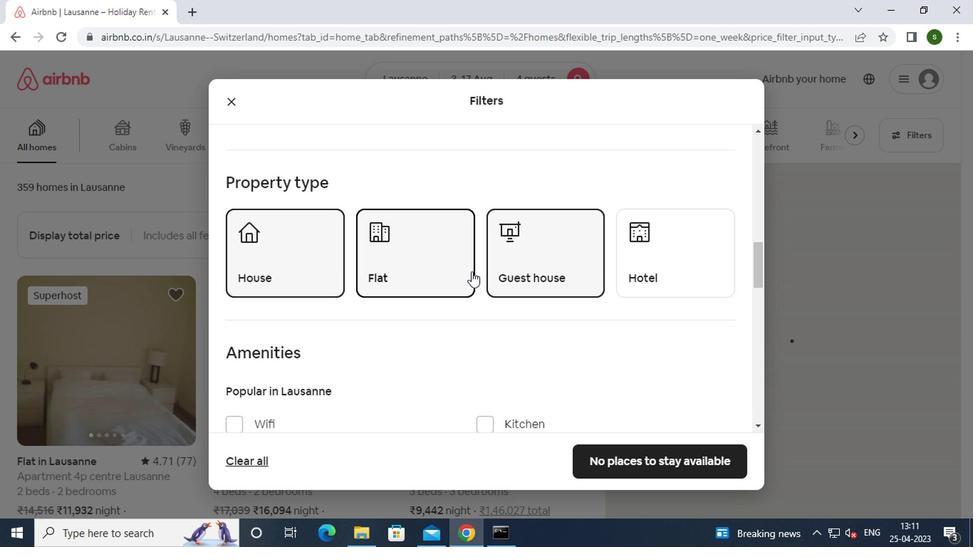 
Action: Mouse moved to (268, 282)
Screenshot: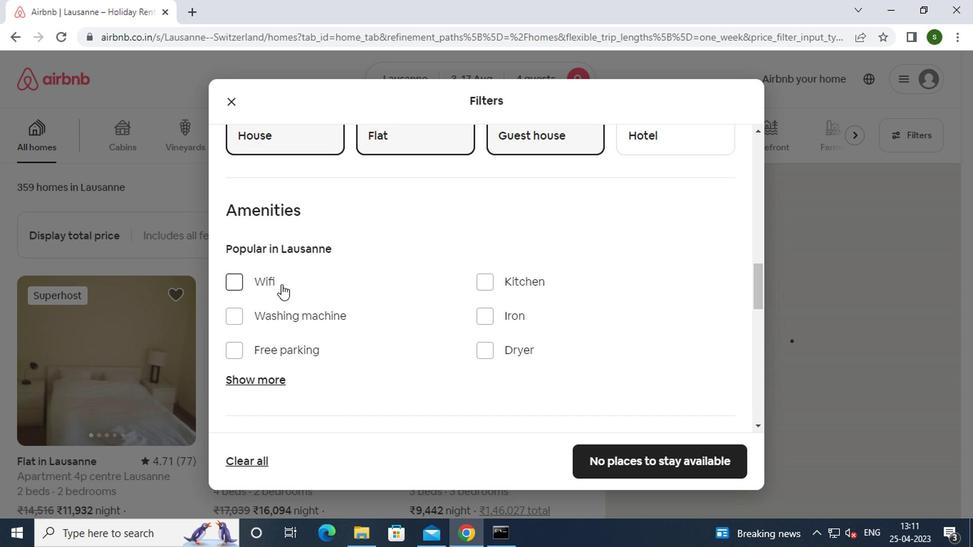 
Action: Mouse pressed left at (268, 282)
Screenshot: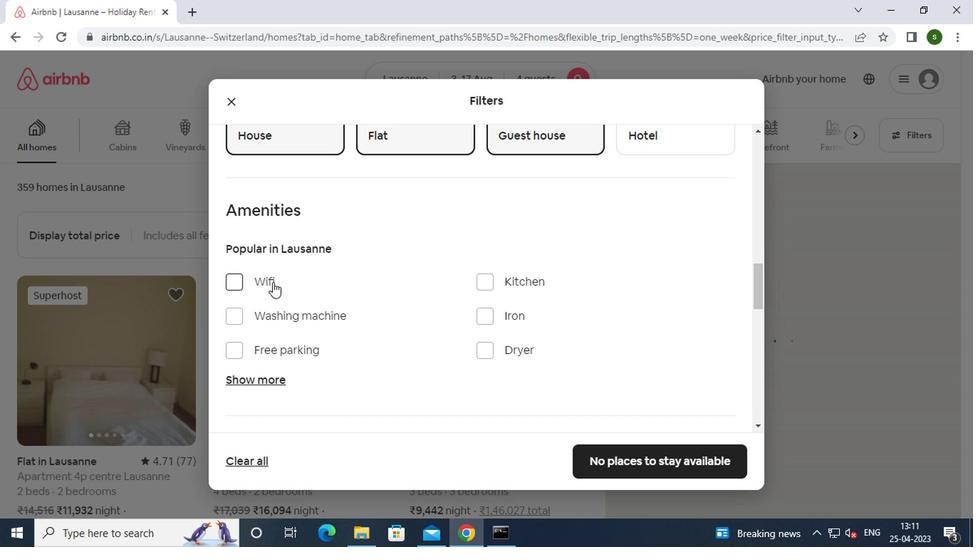 
Action: Mouse moved to (459, 269)
Screenshot: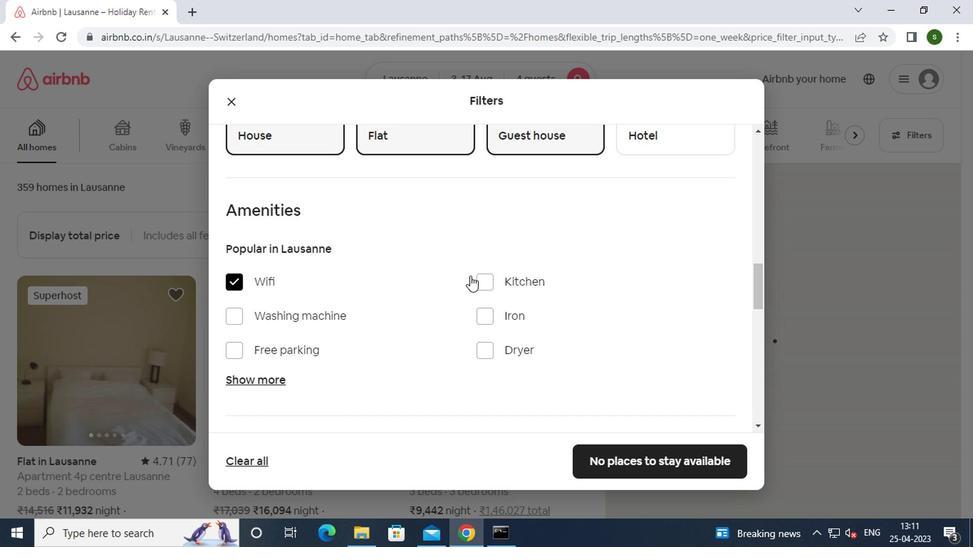 
Action: Mouse scrolled (459, 268) with delta (0, -1)
Screenshot: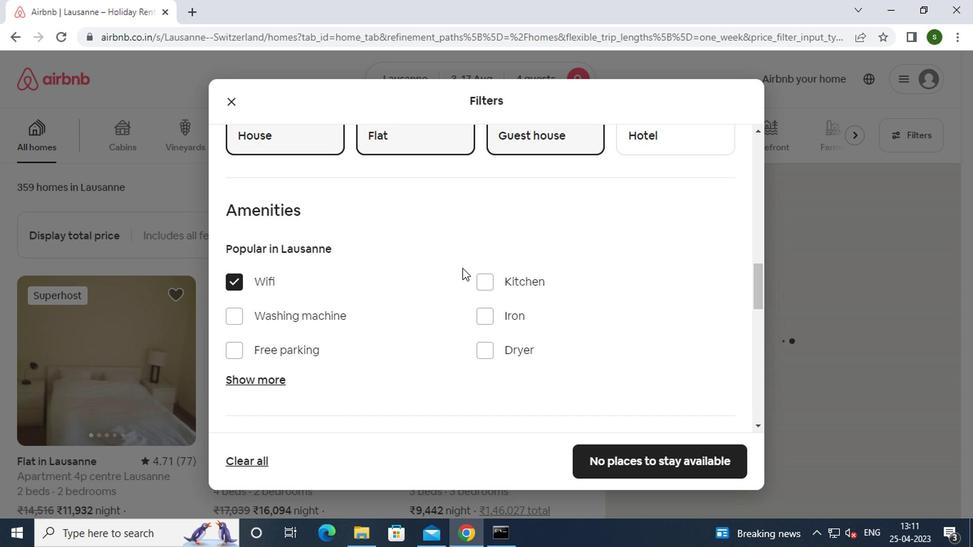 
Action: Mouse scrolled (459, 268) with delta (0, -1)
Screenshot: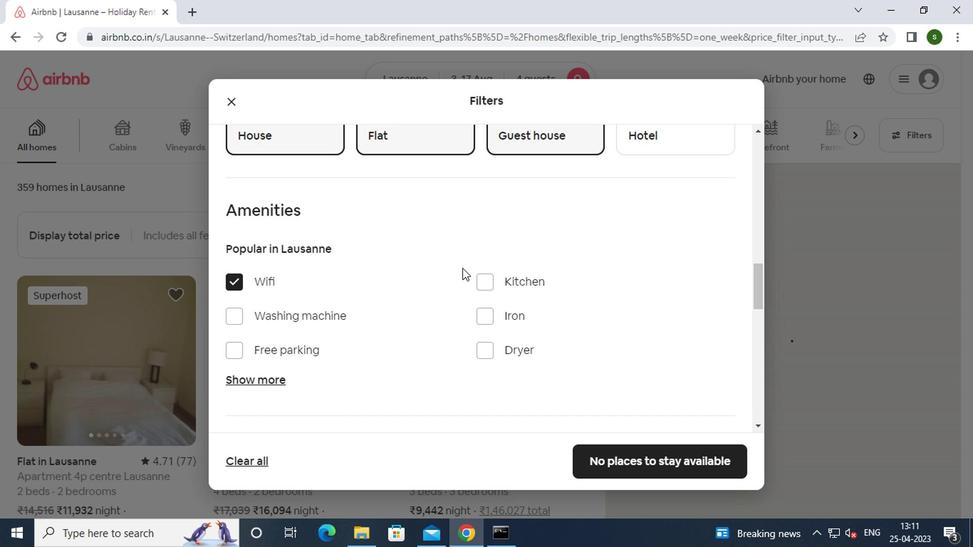 
Action: Mouse scrolled (459, 268) with delta (0, -1)
Screenshot: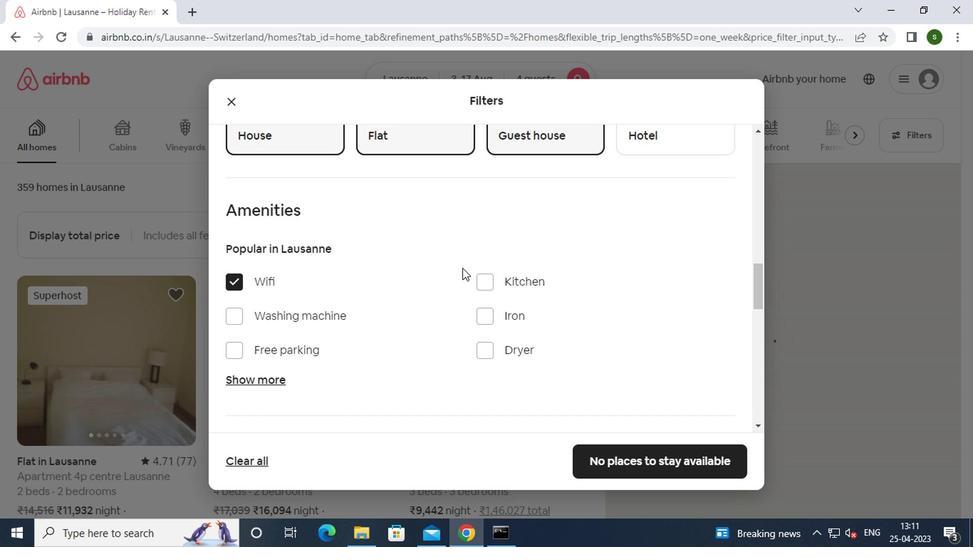 
Action: Mouse scrolled (459, 268) with delta (0, -1)
Screenshot: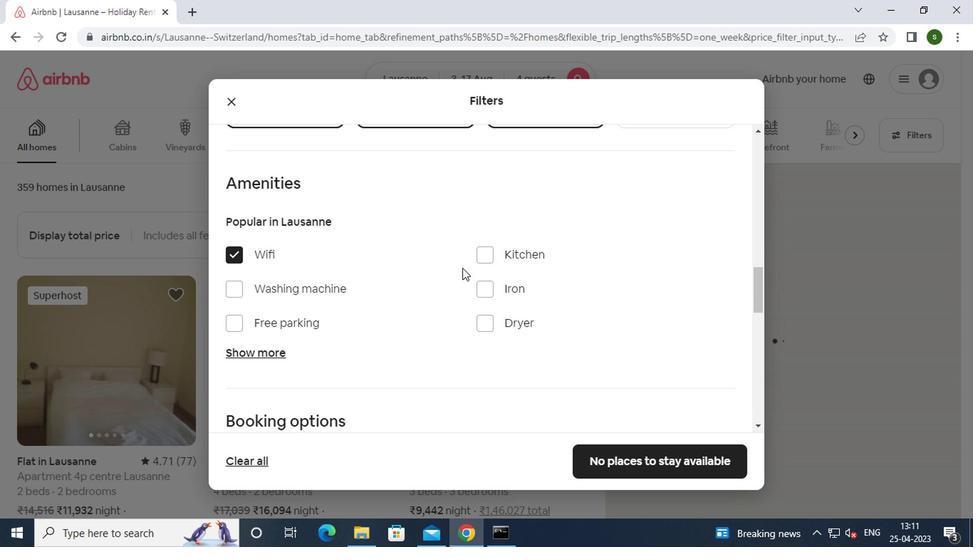 
Action: Mouse moved to (702, 253)
Screenshot: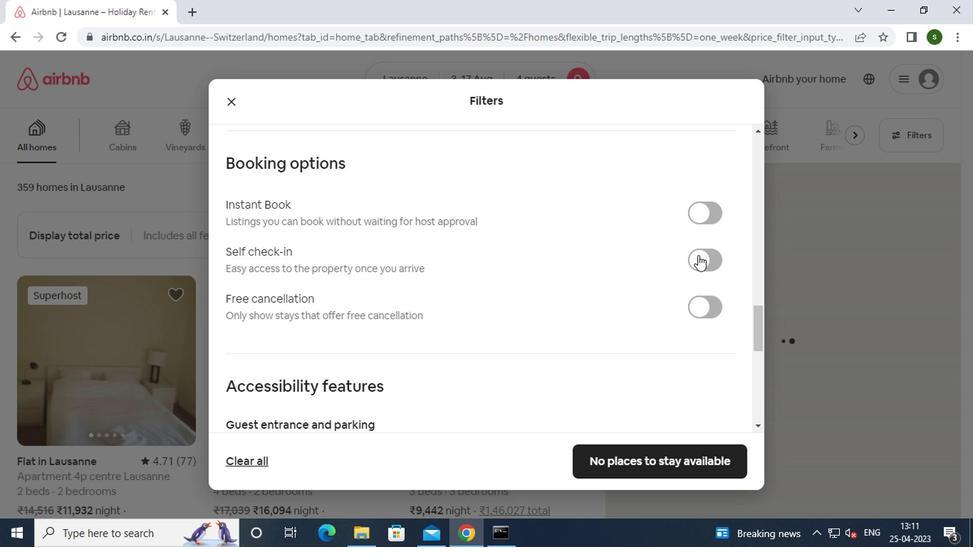 
Action: Mouse pressed left at (702, 253)
Screenshot: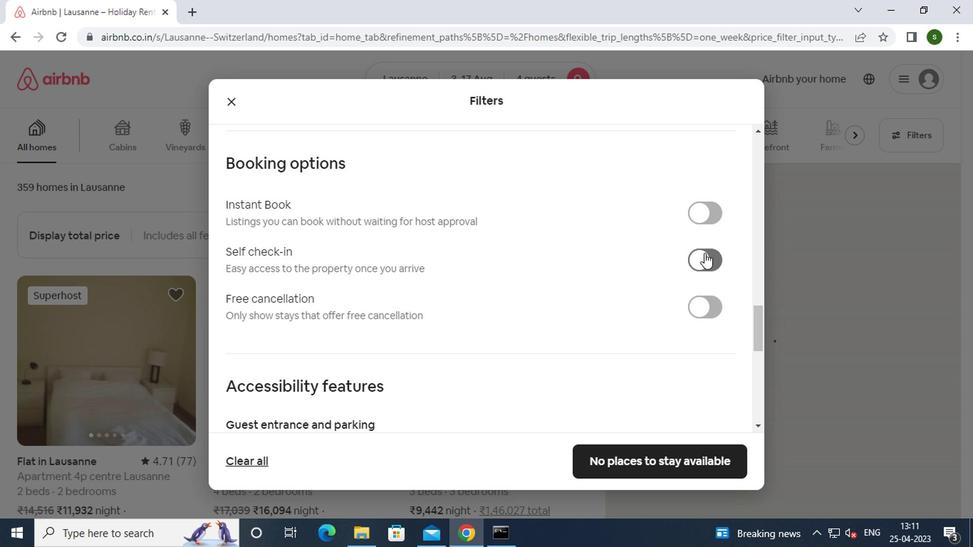 
Action: Mouse moved to (561, 253)
Screenshot: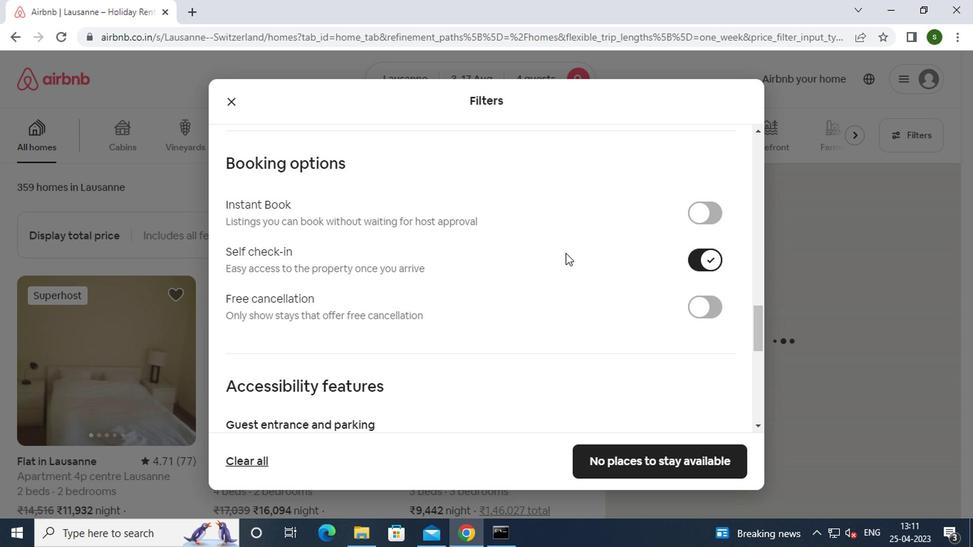
Action: Mouse scrolled (561, 253) with delta (0, 0)
Screenshot: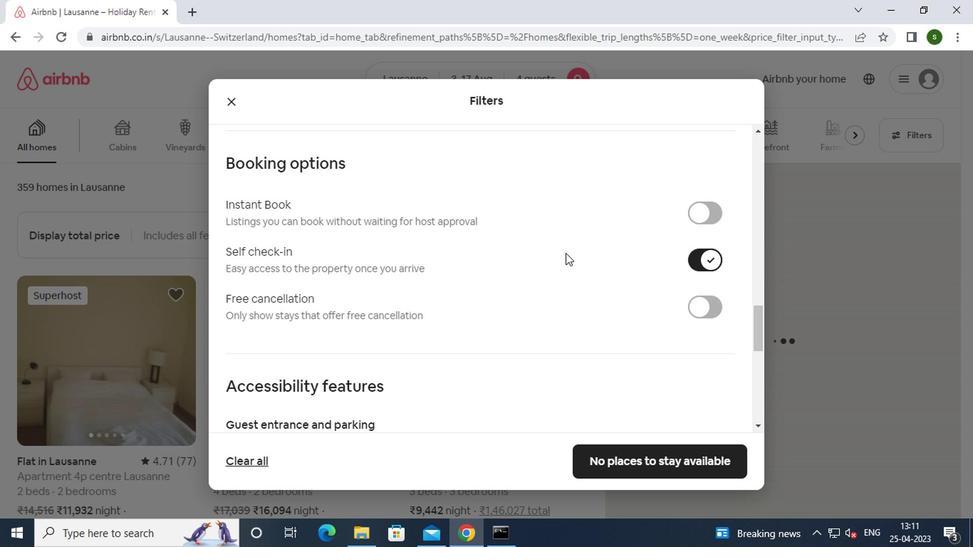 
Action: Mouse moved to (561, 253)
Screenshot: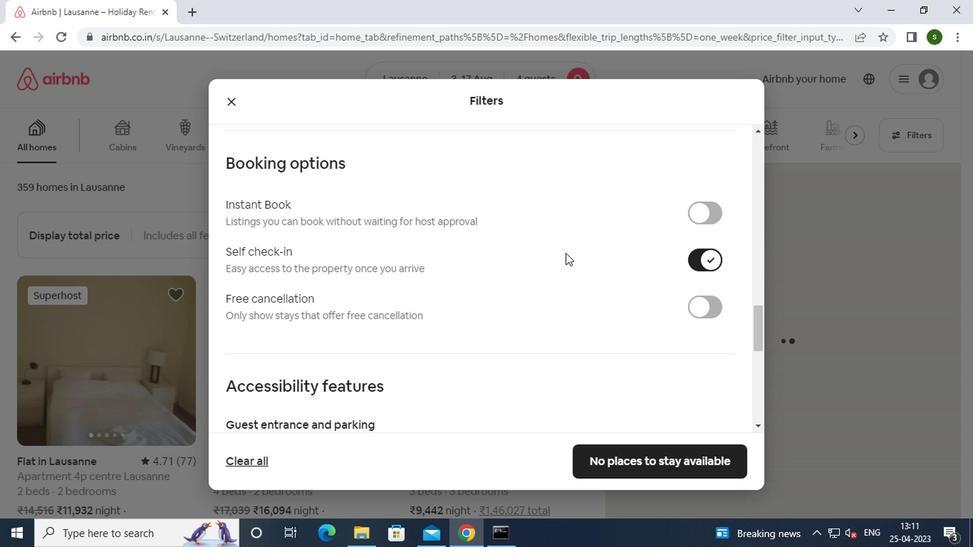 
Action: Mouse scrolled (561, 253) with delta (0, 0)
Screenshot: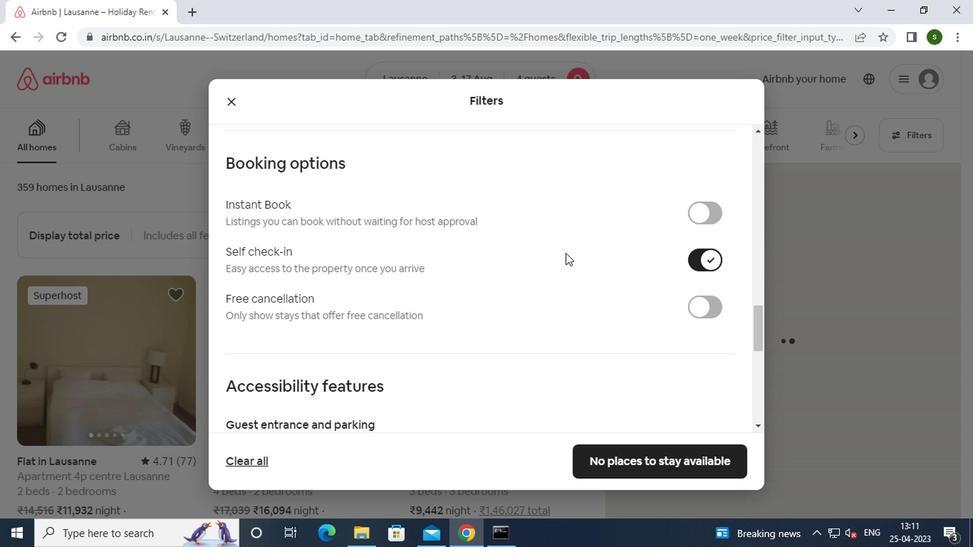 
Action: Mouse scrolled (561, 253) with delta (0, 0)
Screenshot: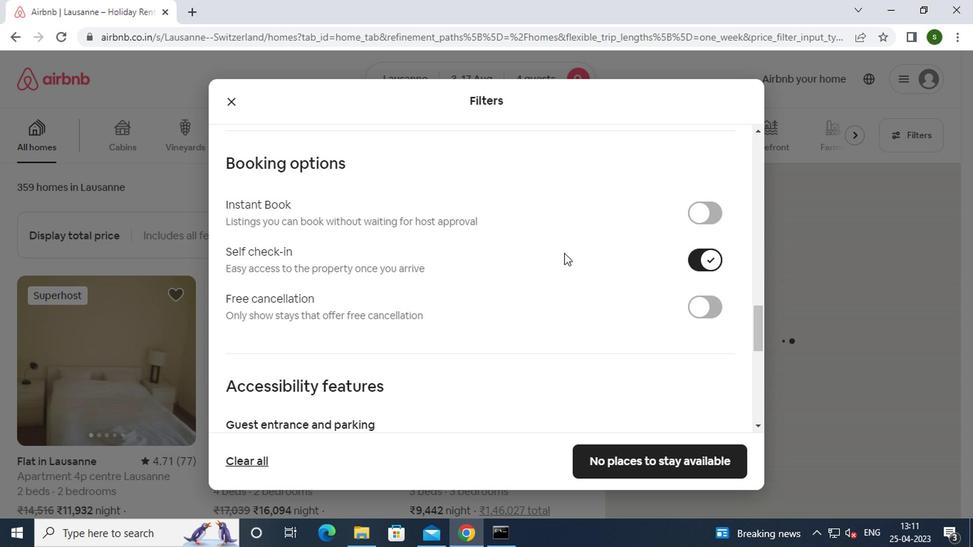 
Action: Mouse scrolled (561, 253) with delta (0, 0)
Screenshot: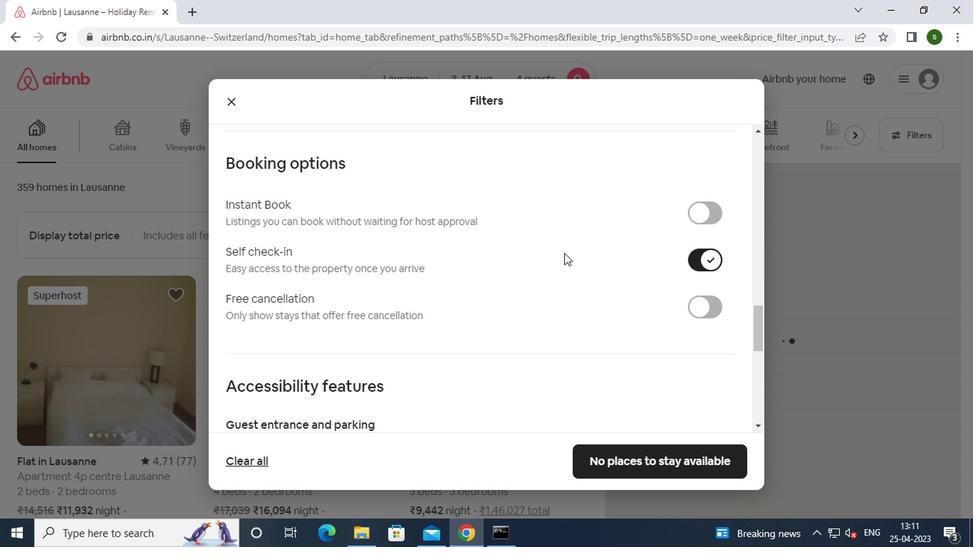 
Action: Mouse scrolled (561, 253) with delta (0, 0)
Screenshot: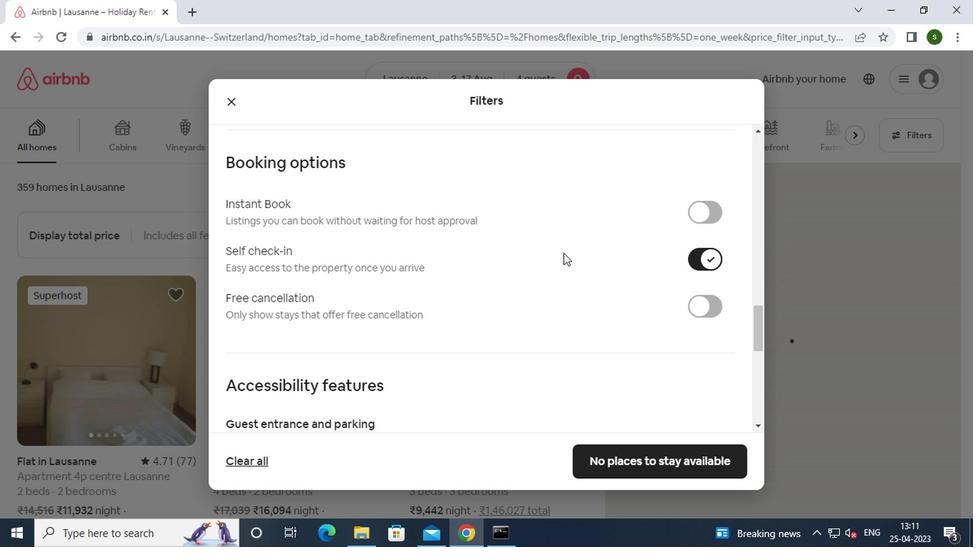 
Action: Mouse scrolled (561, 253) with delta (0, 0)
Screenshot: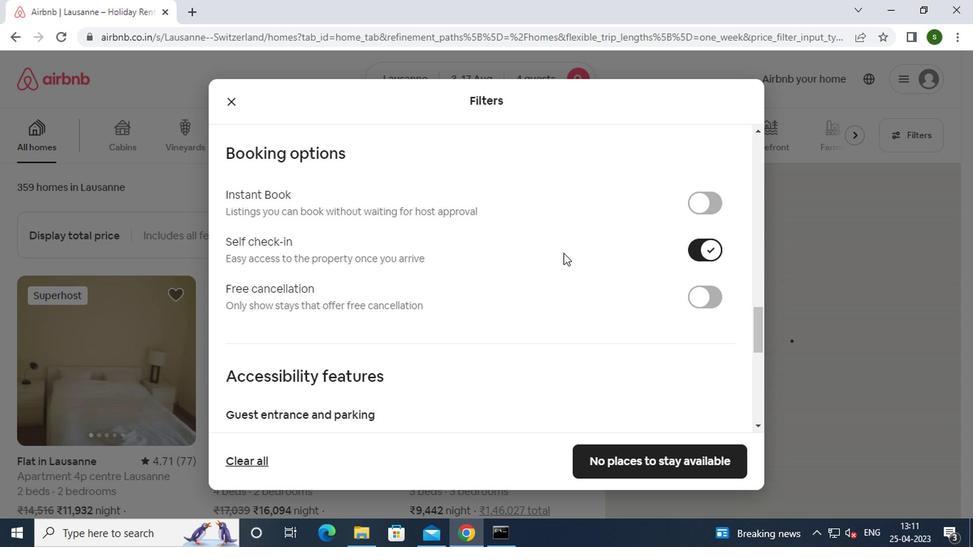 
Action: Mouse scrolled (561, 253) with delta (0, 0)
Screenshot: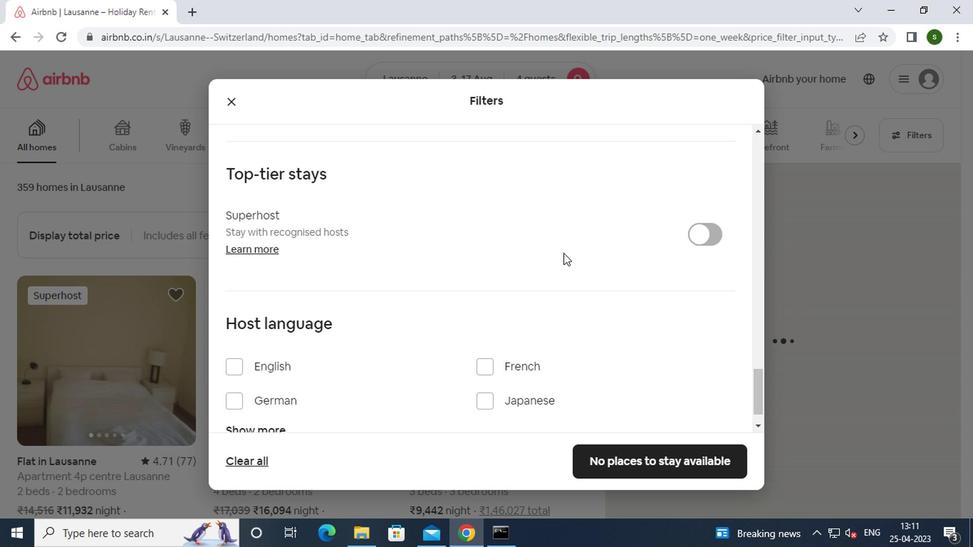 
Action: Mouse scrolled (561, 253) with delta (0, 0)
Screenshot: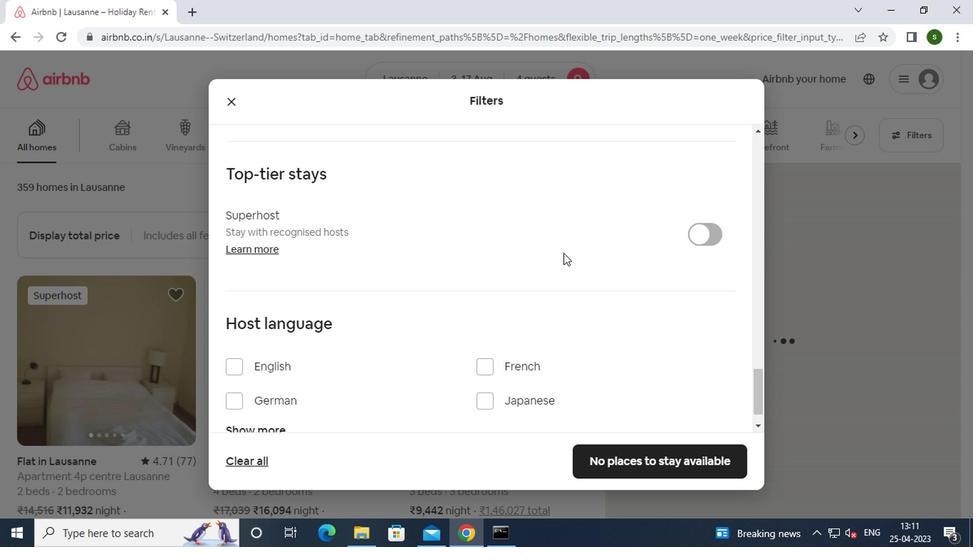 
Action: Mouse moved to (284, 334)
Screenshot: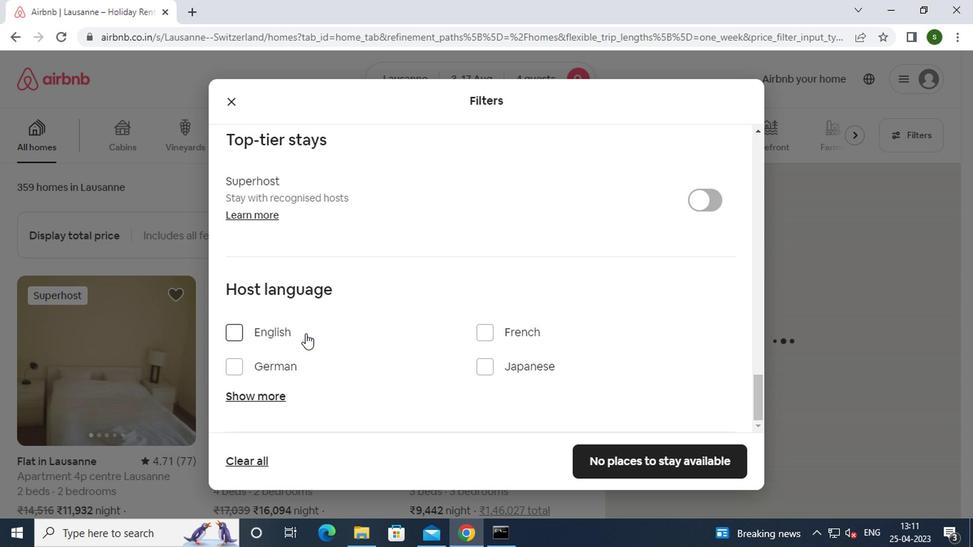 
Action: Mouse pressed left at (284, 334)
Screenshot: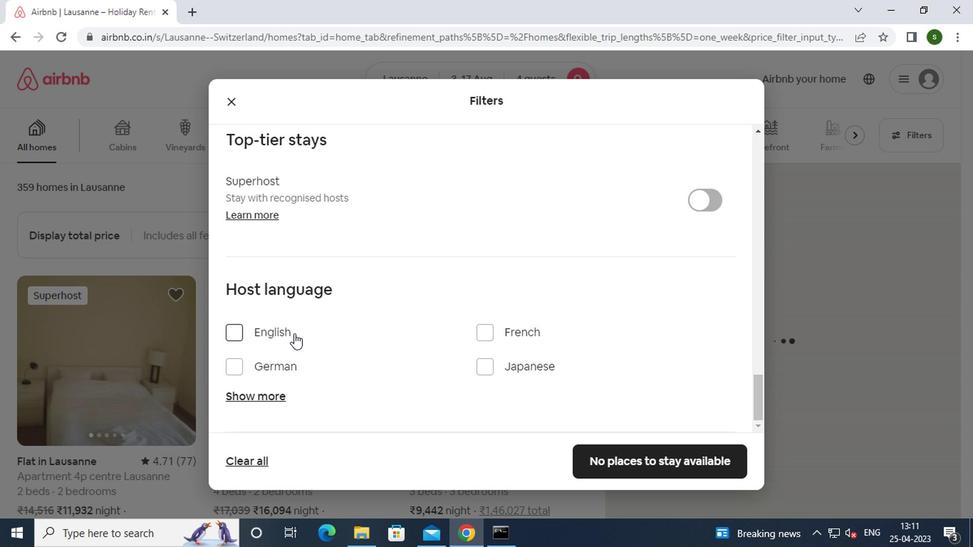 
Action: Mouse moved to (627, 467)
Screenshot: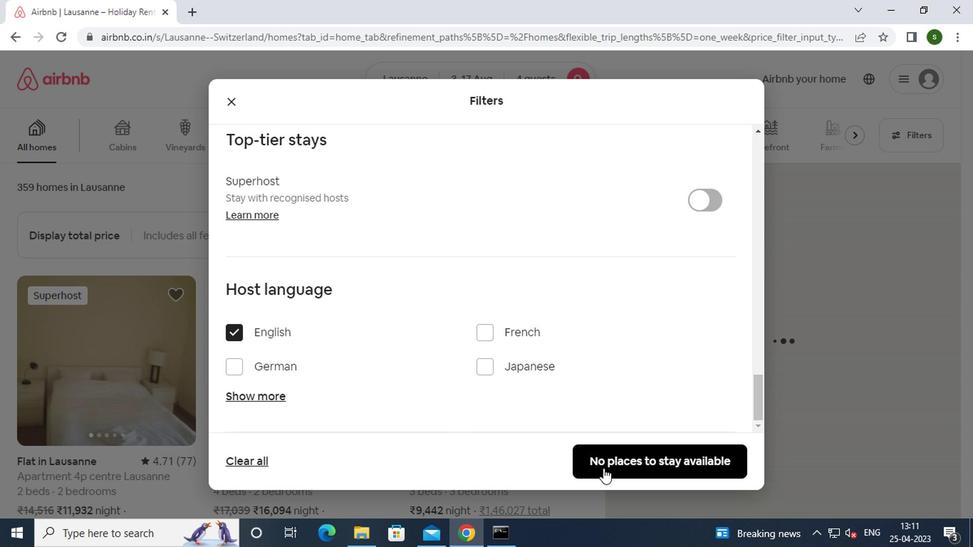 
Action: Mouse pressed left at (627, 467)
Screenshot: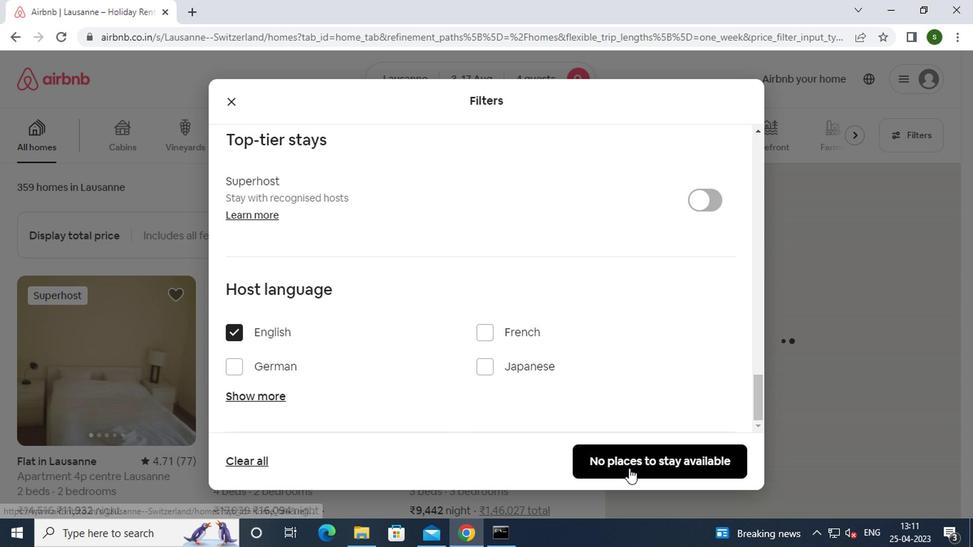 
Action: Mouse moved to (495, 298)
Screenshot: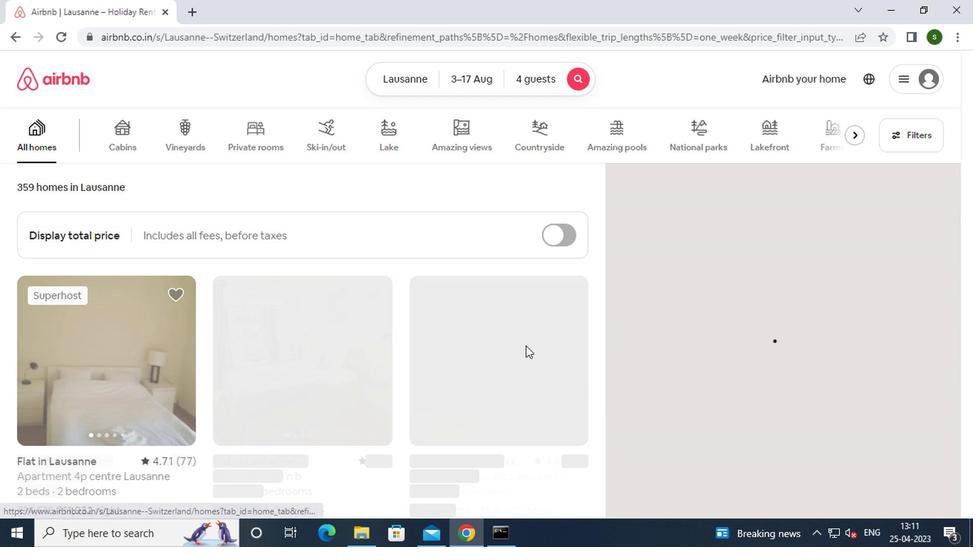 
